 Task: Search one way flight ticket for 2 adults, 2 children, 2 infants in seat in first from Newport News: Newport News/williamsburg International Airport (patrick Henry Field) to Laramie: Laramie Regional Airport on 8-3-2023. Choice of flights is Delta. Number of bags: 2 carry on bags. Price is upto 91000. Outbound departure time preference is 8:15.
Action: Mouse moved to (346, 139)
Screenshot: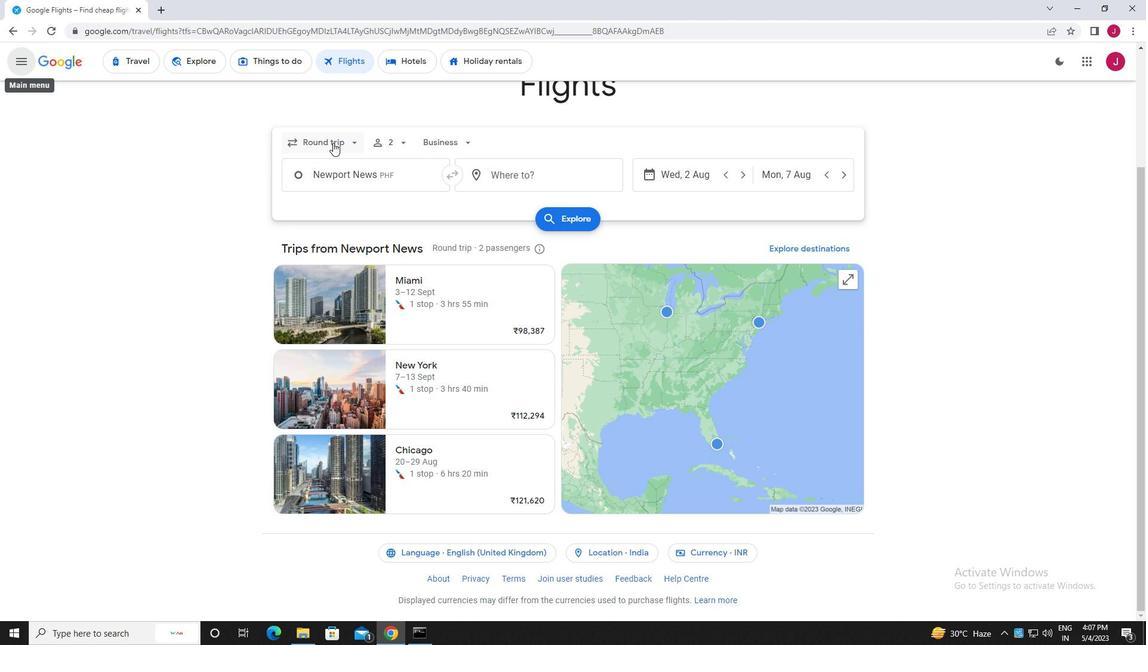 
Action: Mouse pressed left at (346, 139)
Screenshot: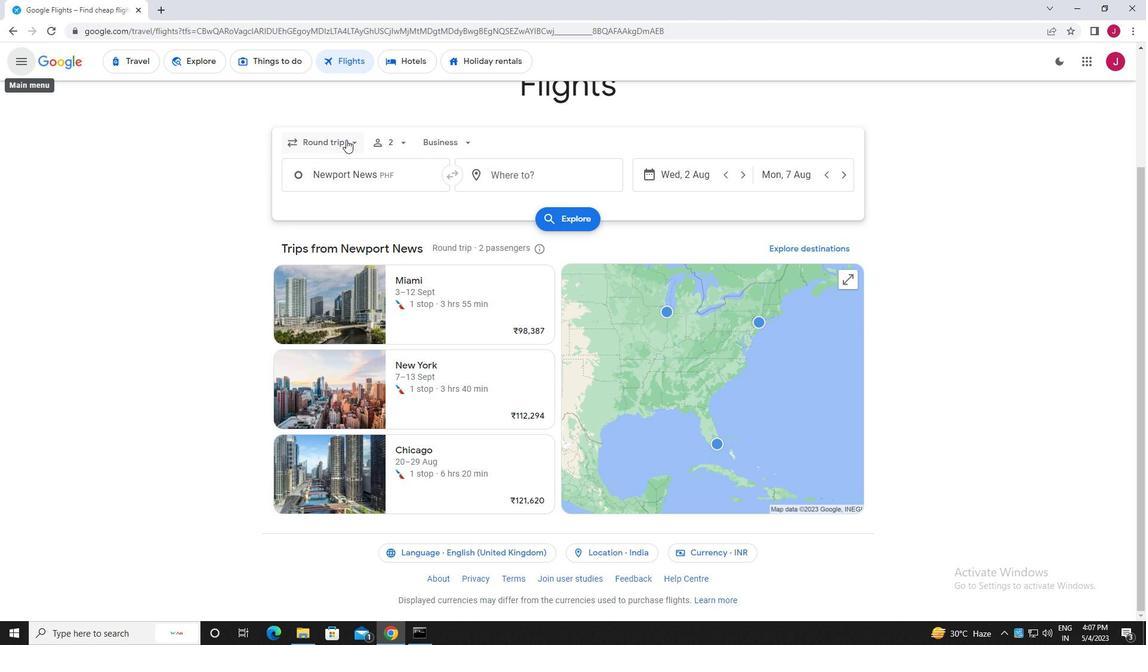 
Action: Mouse moved to (354, 197)
Screenshot: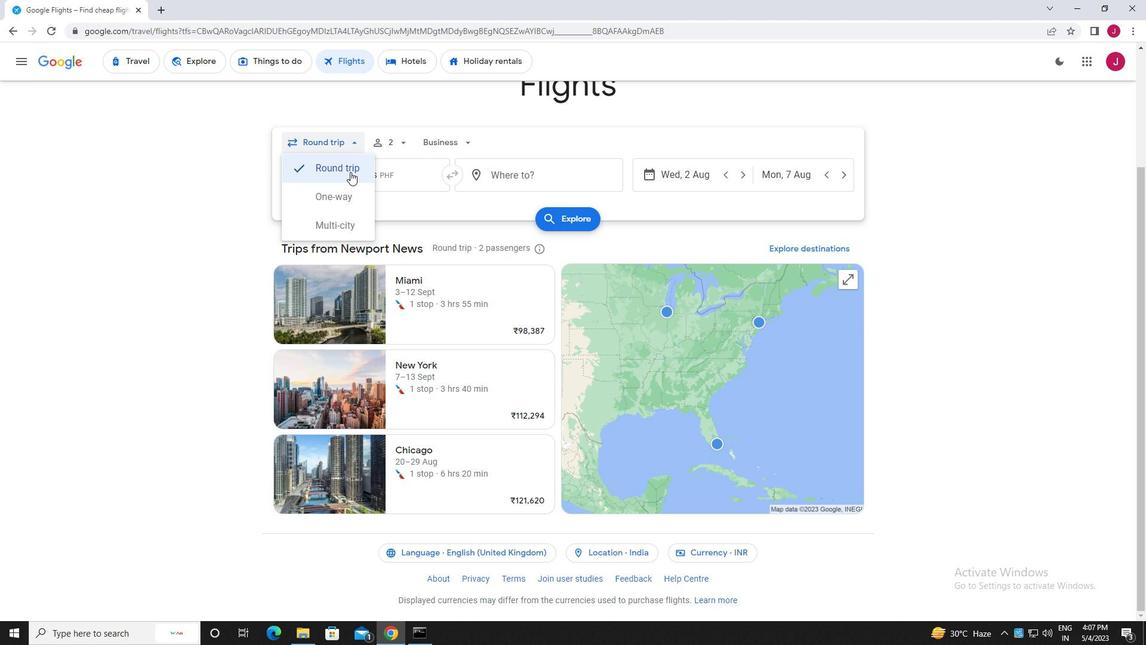 
Action: Mouse pressed left at (354, 197)
Screenshot: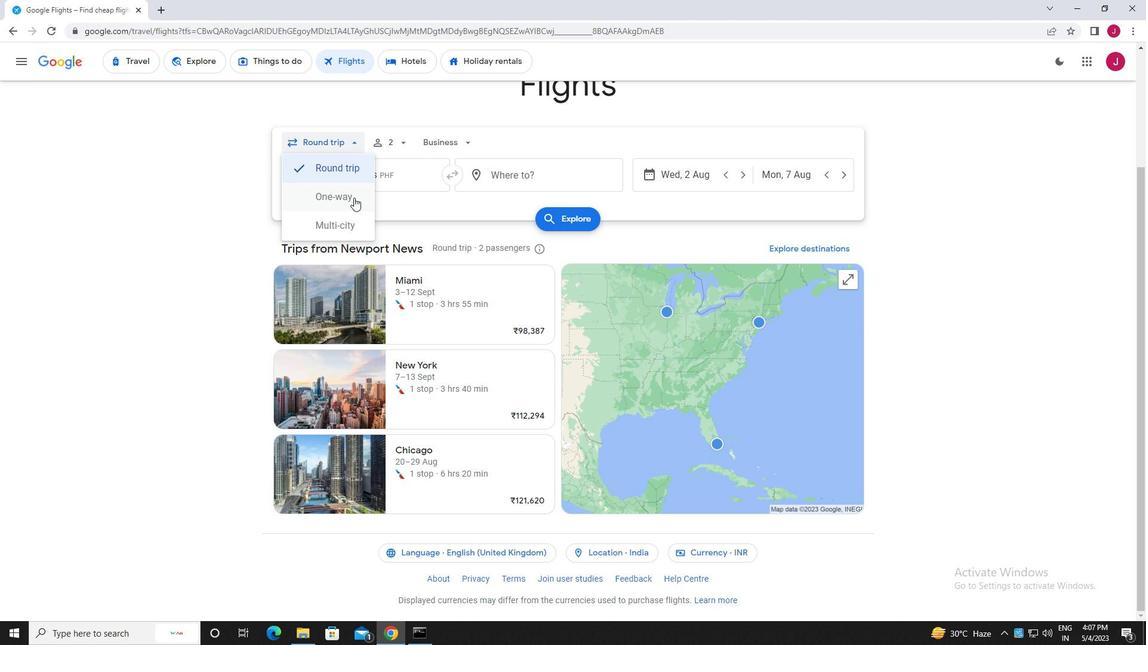 
Action: Mouse moved to (397, 144)
Screenshot: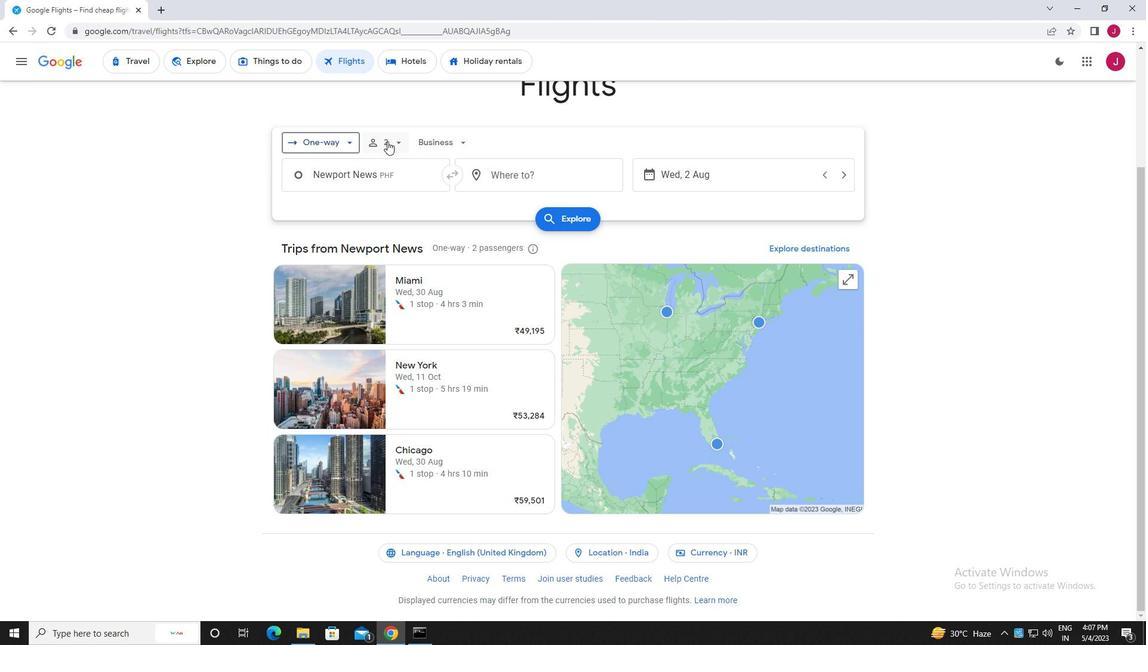 
Action: Mouse pressed left at (397, 144)
Screenshot: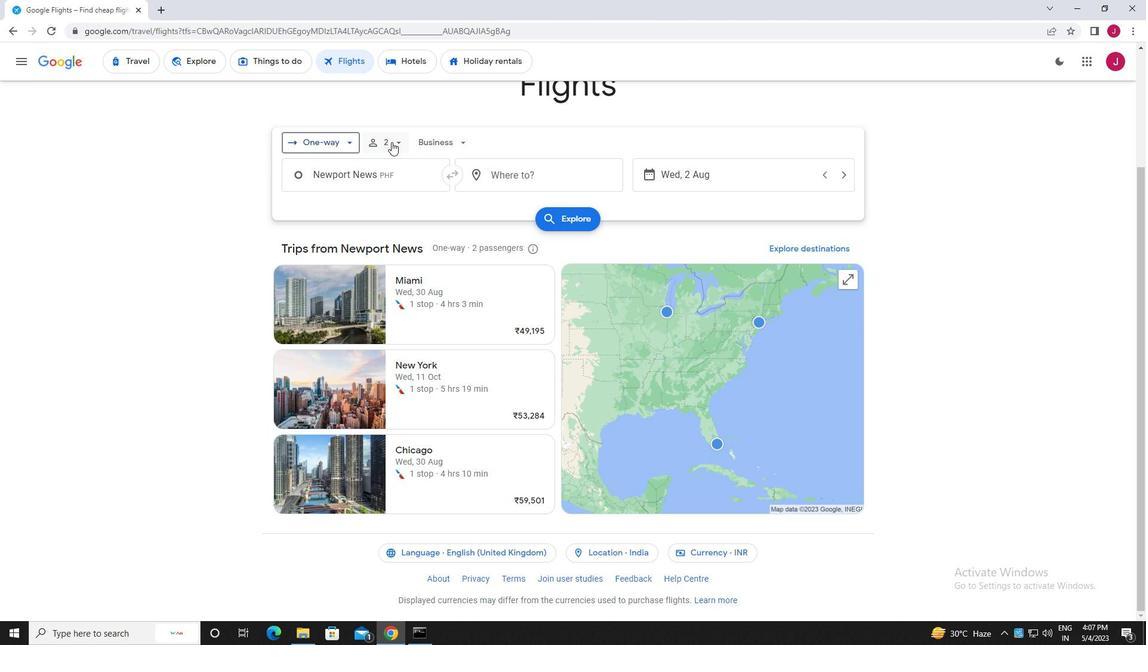 
Action: Mouse moved to (483, 172)
Screenshot: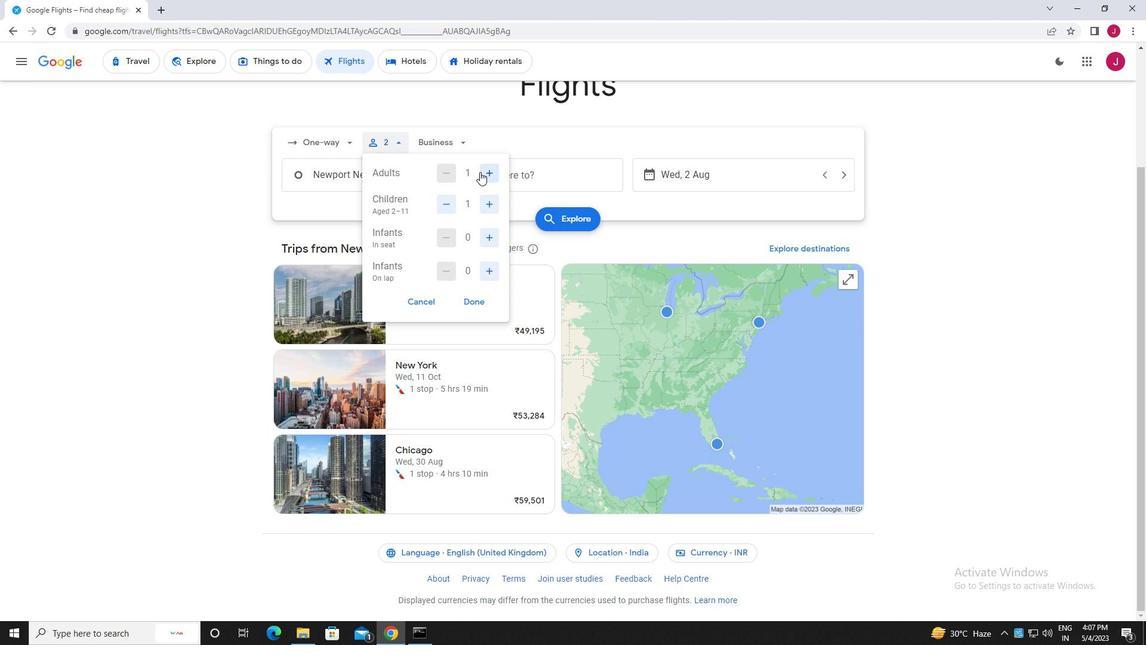
Action: Mouse pressed left at (483, 172)
Screenshot: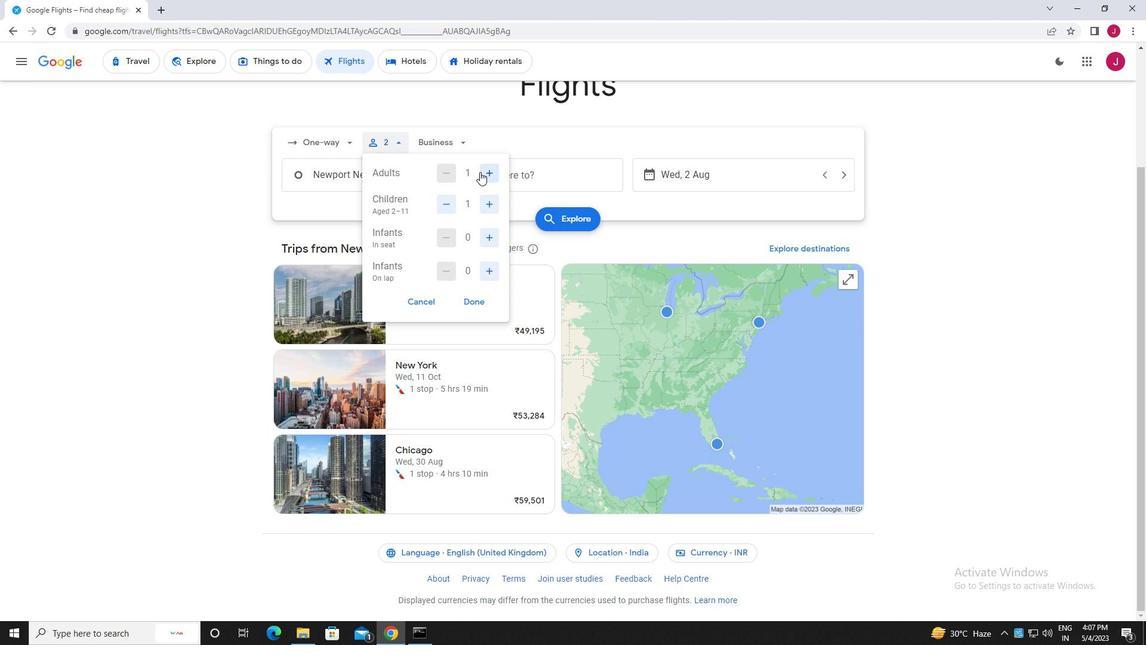 
Action: Mouse moved to (490, 201)
Screenshot: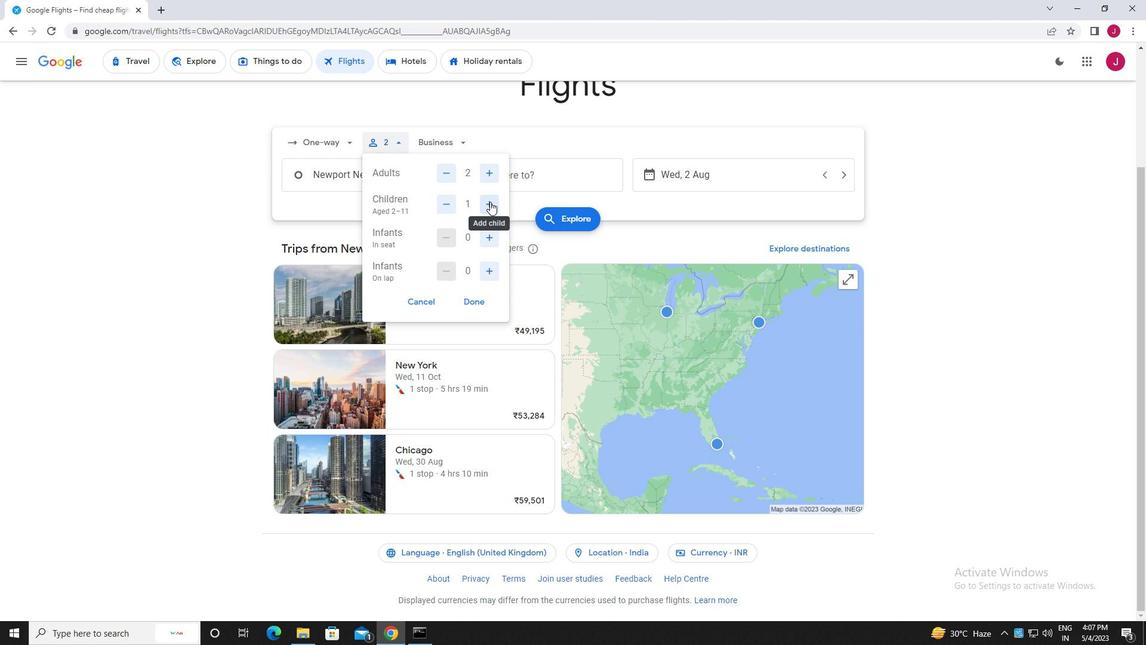 
Action: Mouse pressed left at (490, 201)
Screenshot: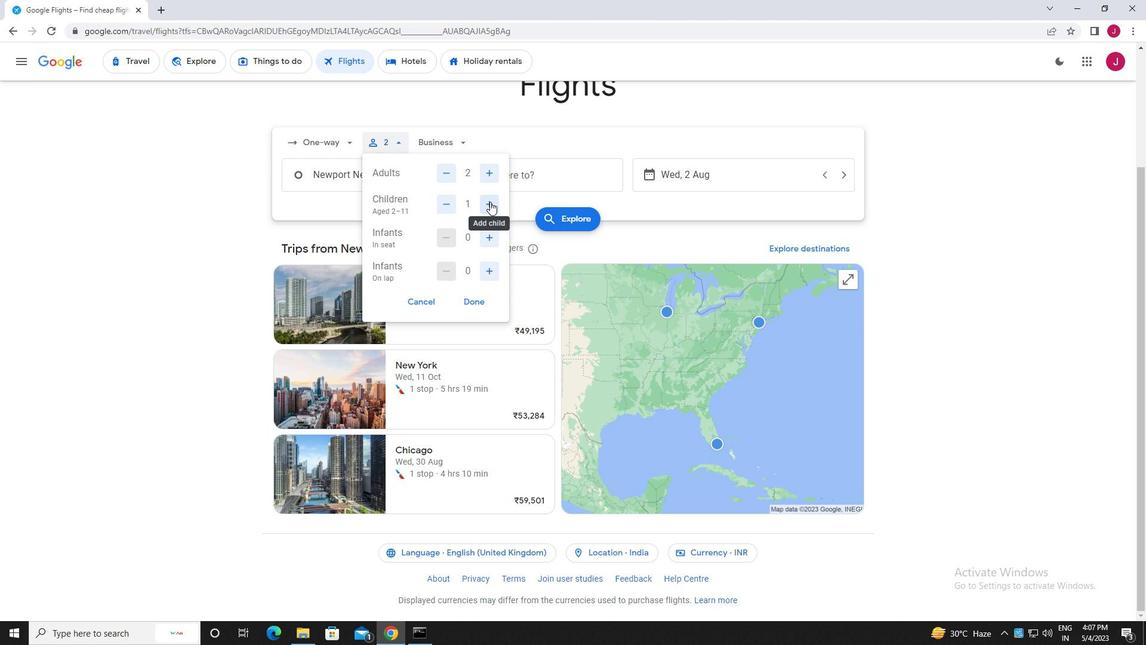 
Action: Mouse moved to (490, 237)
Screenshot: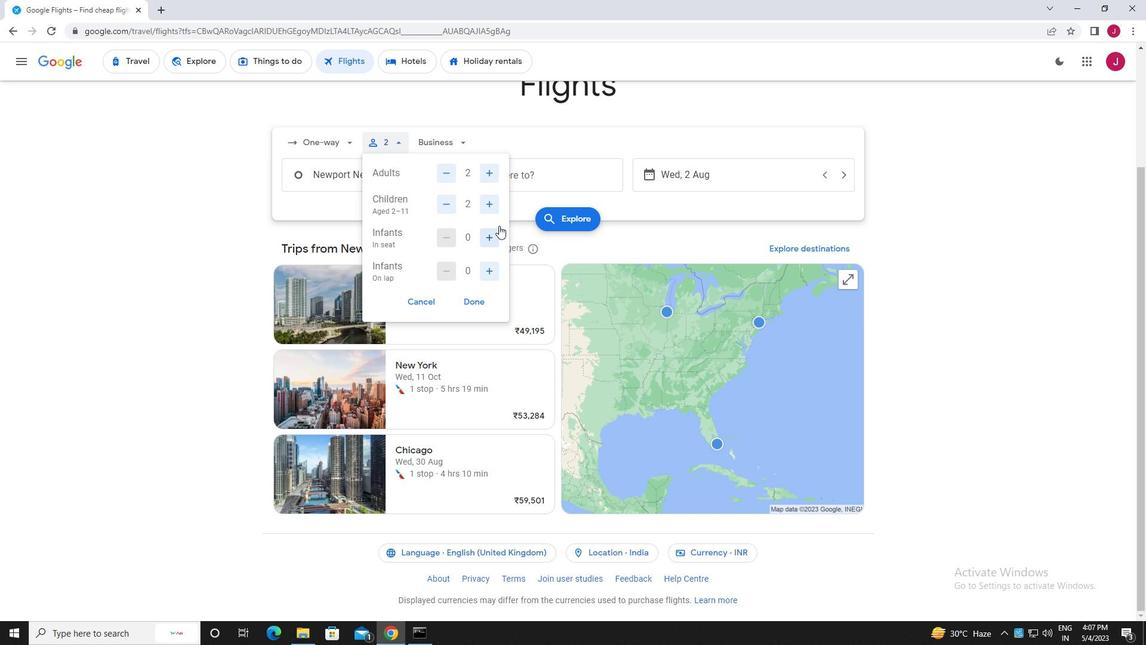 
Action: Mouse pressed left at (490, 237)
Screenshot: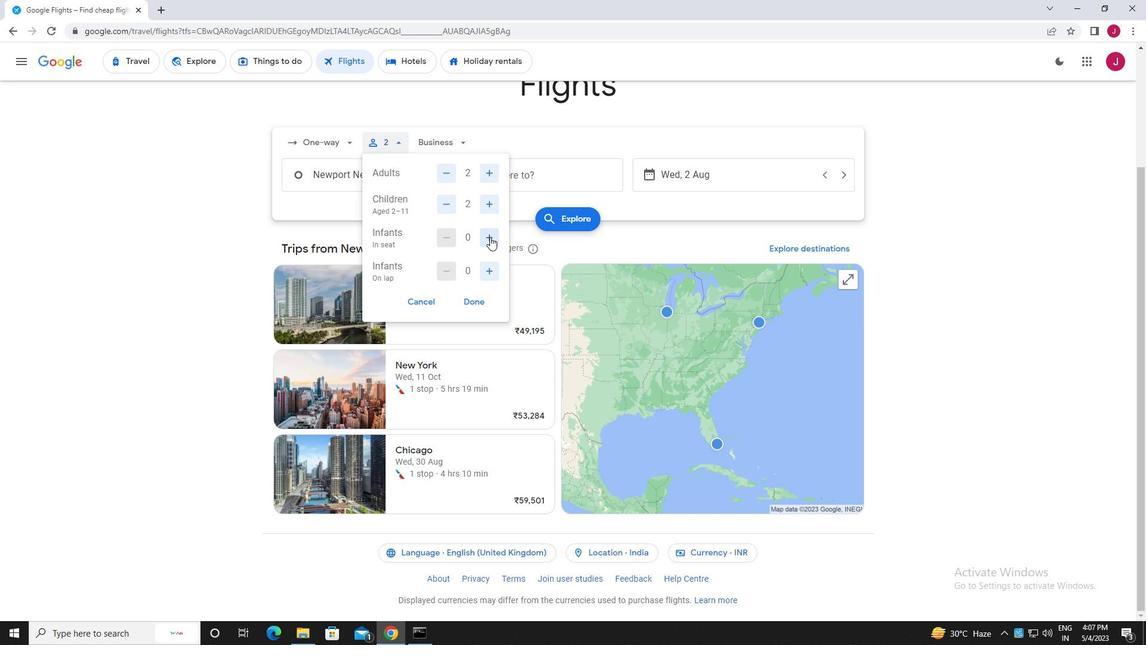
Action: Mouse pressed left at (490, 237)
Screenshot: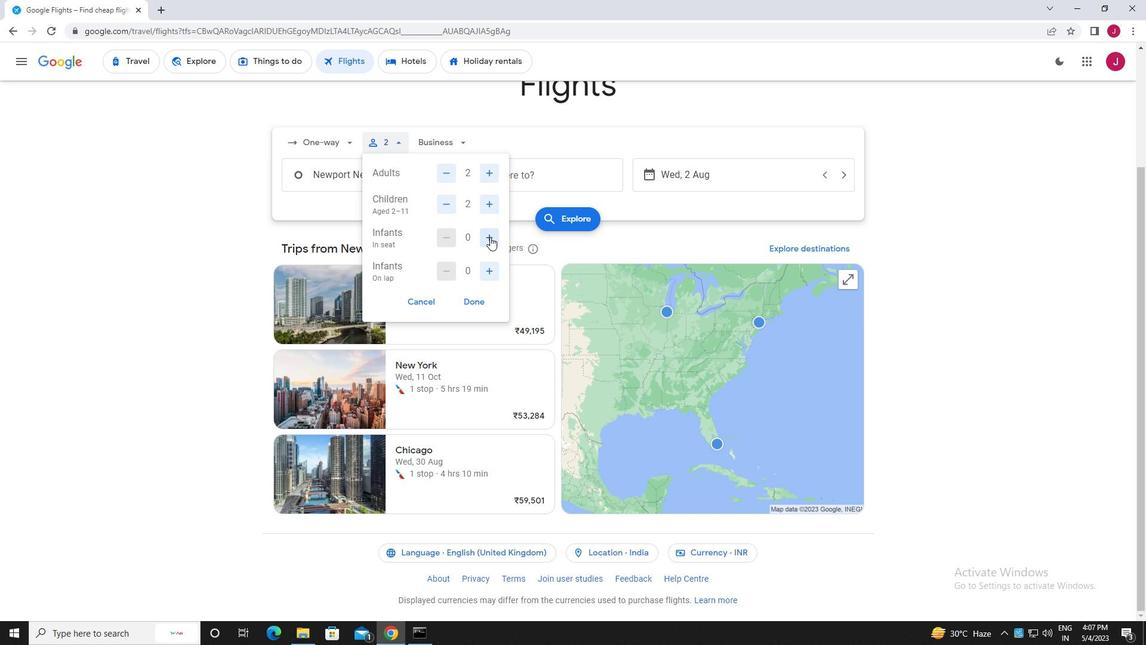 
Action: Mouse moved to (477, 299)
Screenshot: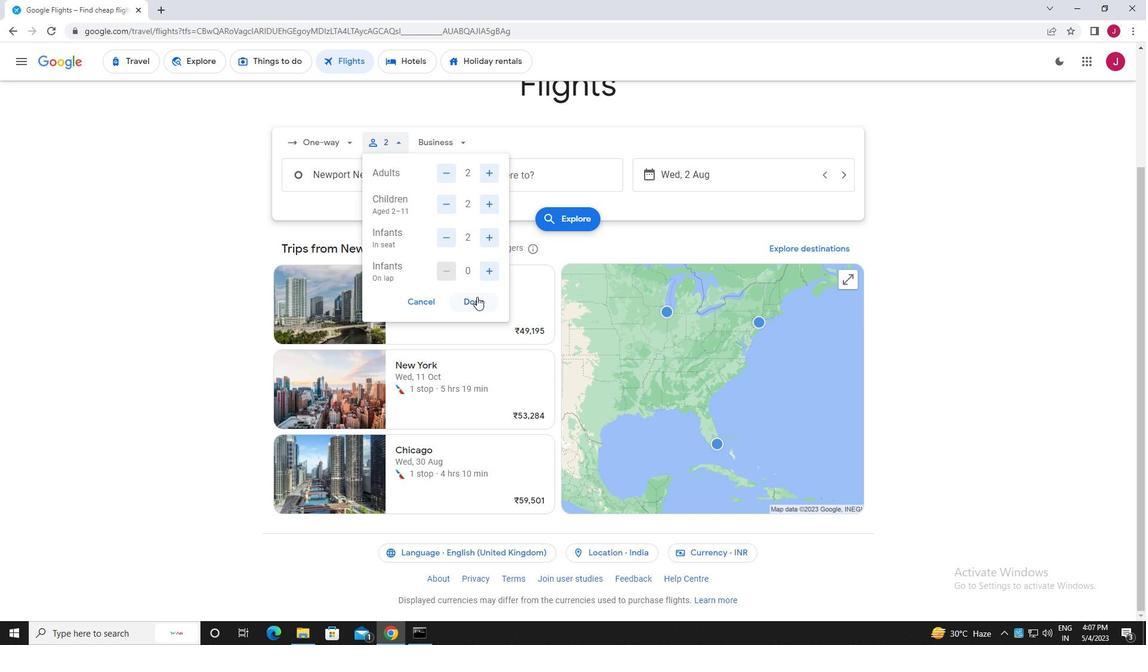 
Action: Mouse pressed left at (477, 299)
Screenshot: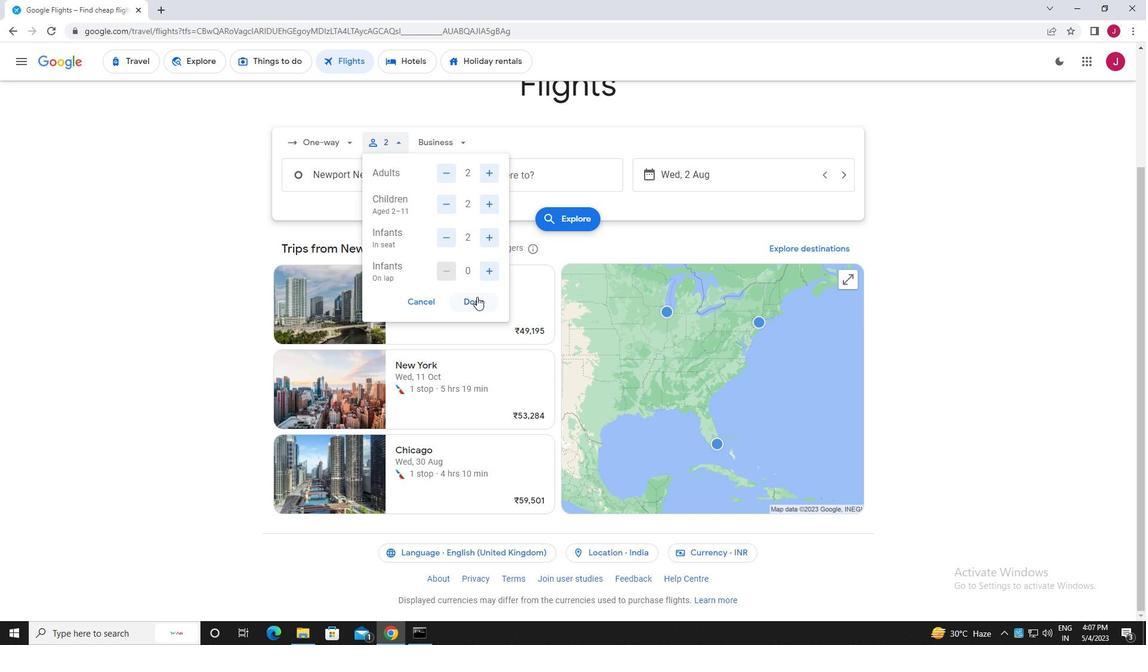 
Action: Mouse moved to (455, 140)
Screenshot: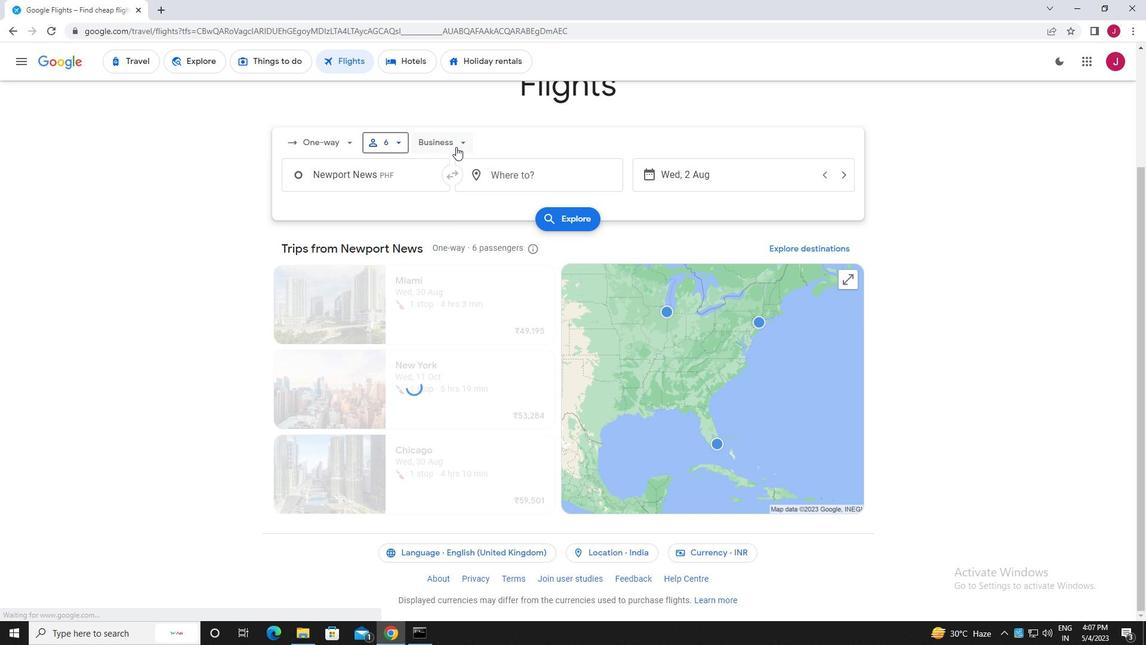 
Action: Mouse pressed left at (455, 140)
Screenshot: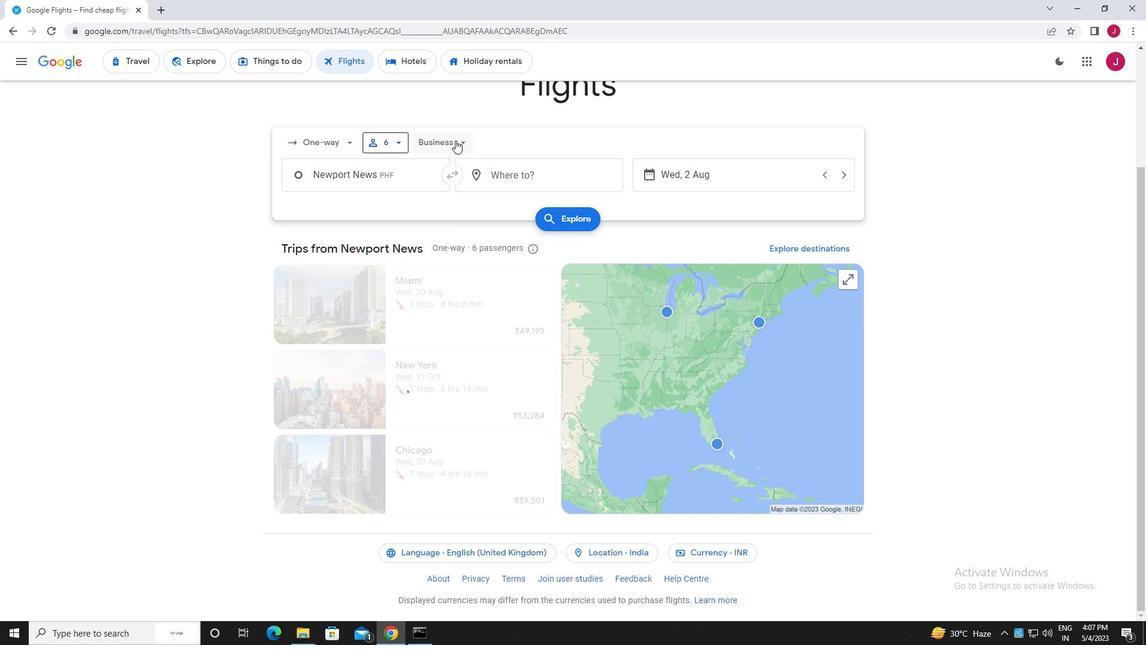 
Action: Mouse moved to (461, 250)
Screenshot: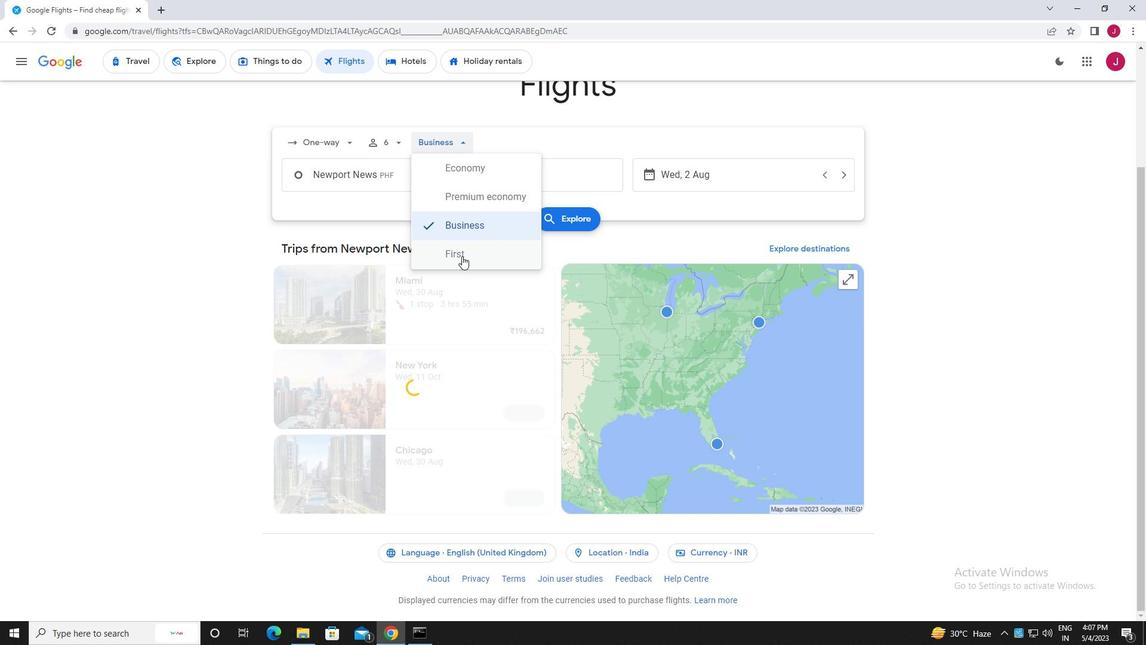 
Action: Mouse pressed left at (461, 250)
Screenshot: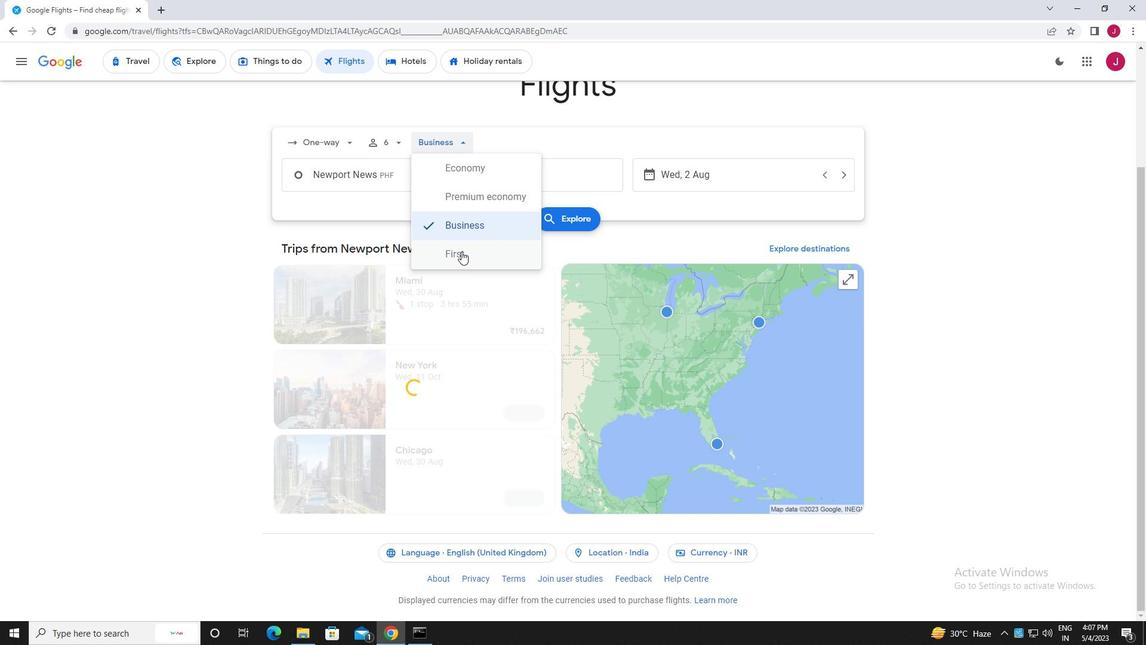 
Action: Mouse moved to (407, 178)
Screenshot: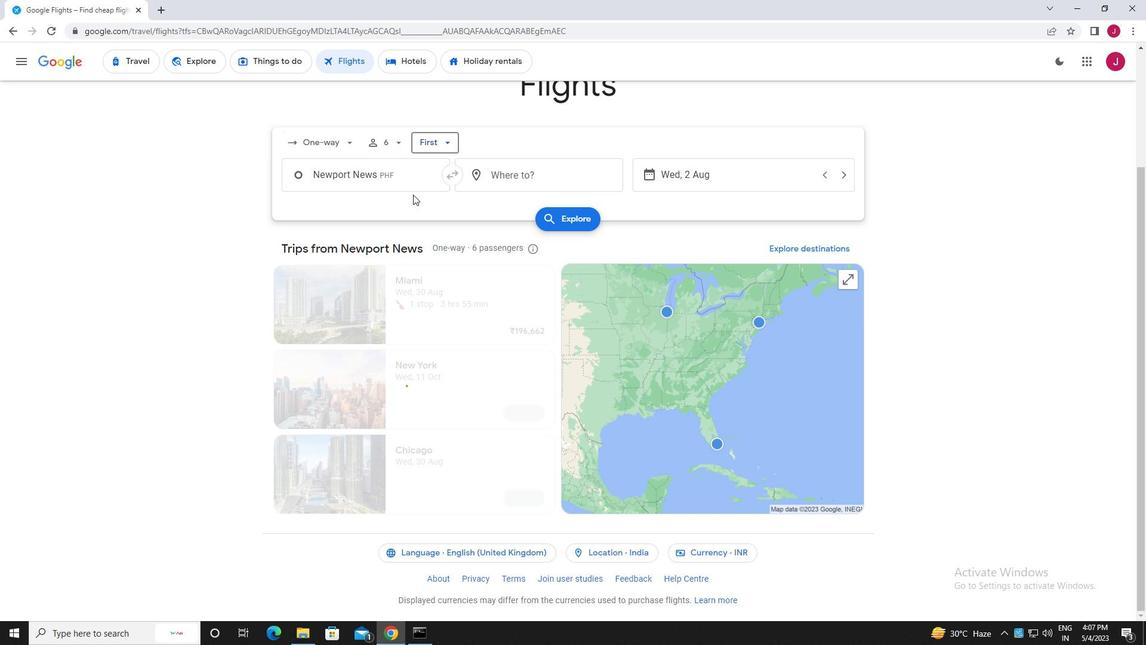 
Action: Mouse pressed left at (407, 178)
Screenshot: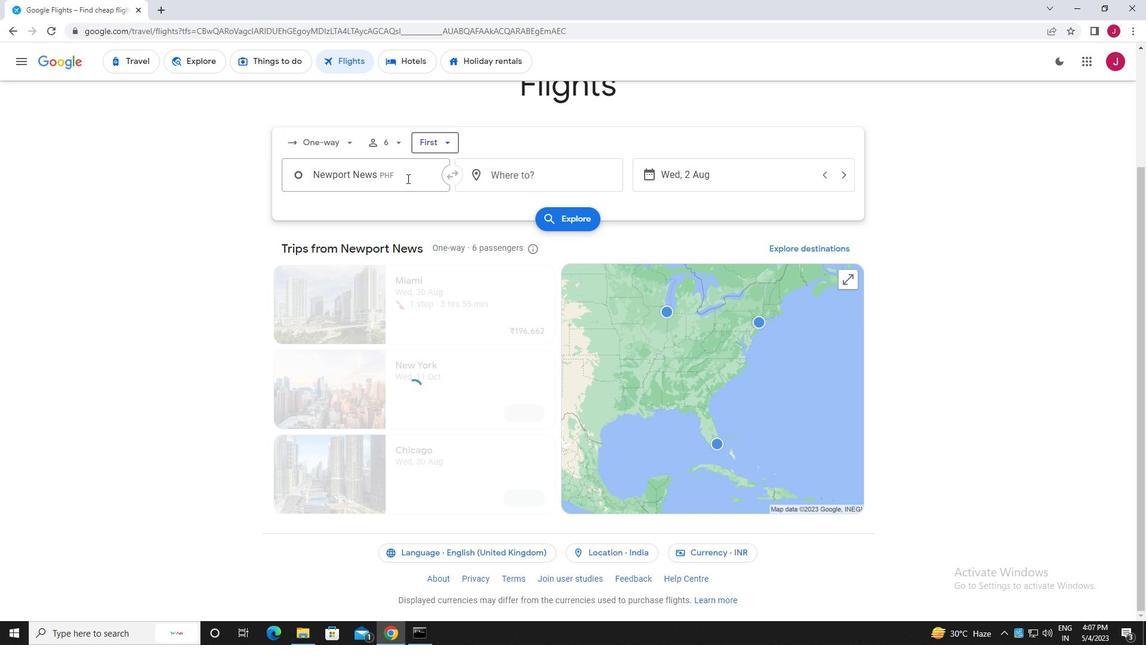 
Action: Mouse moved to (407, 178)
Screenshot: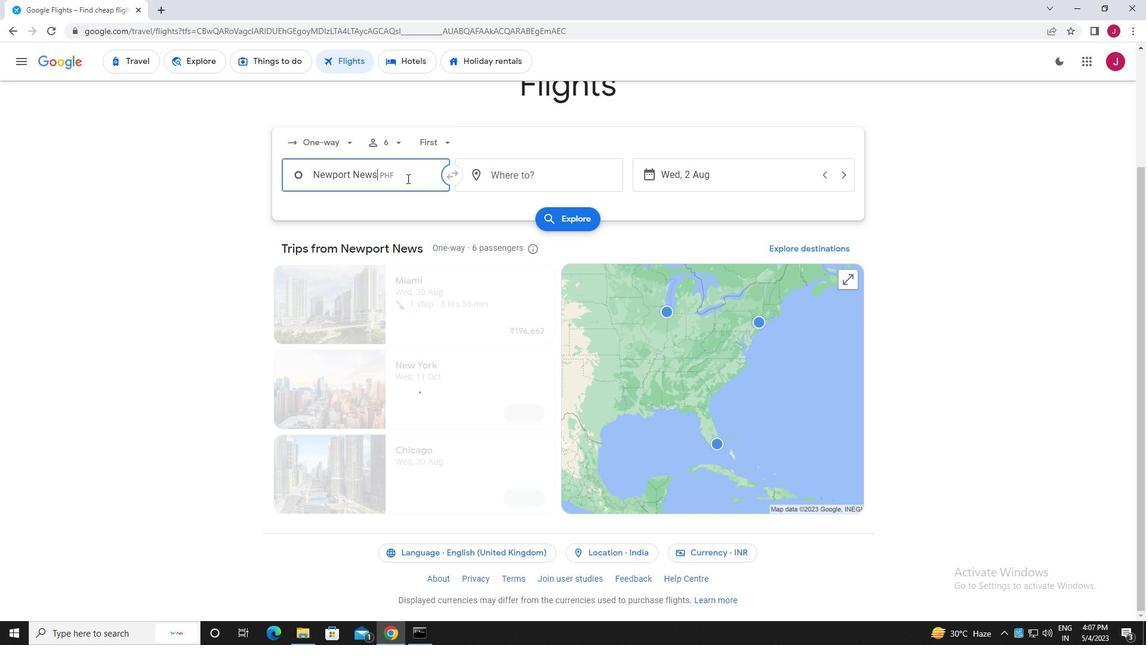 
Action: Key pressed newsport<Key.space>n
Screenshot: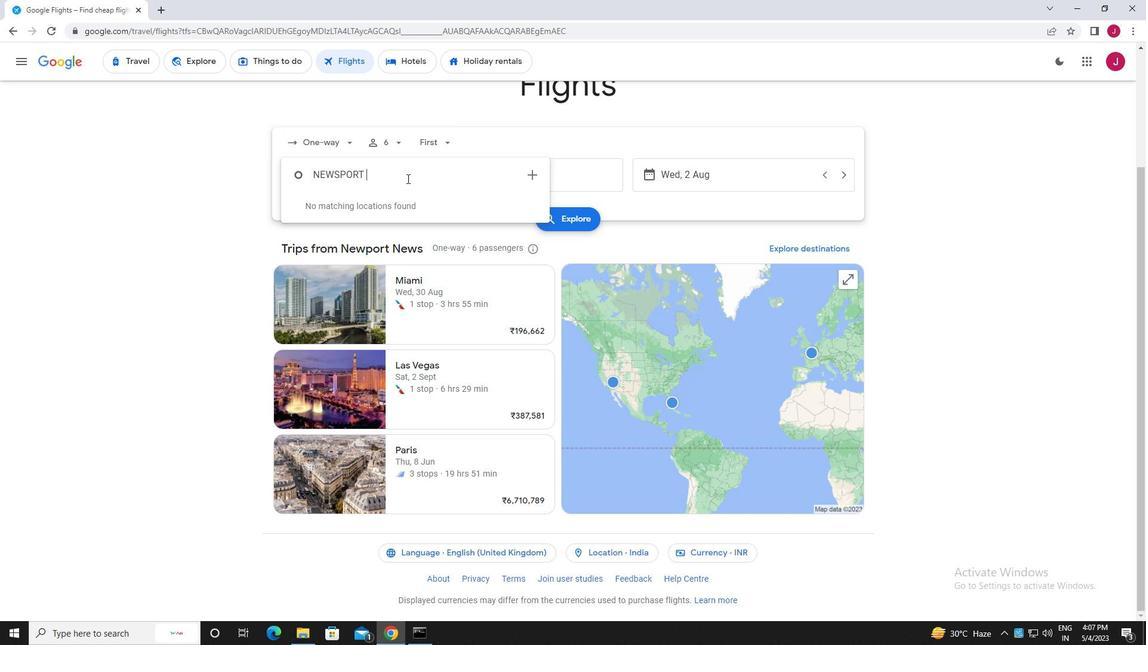 
Action: Mouse moved to (418, 235)
Screenshot: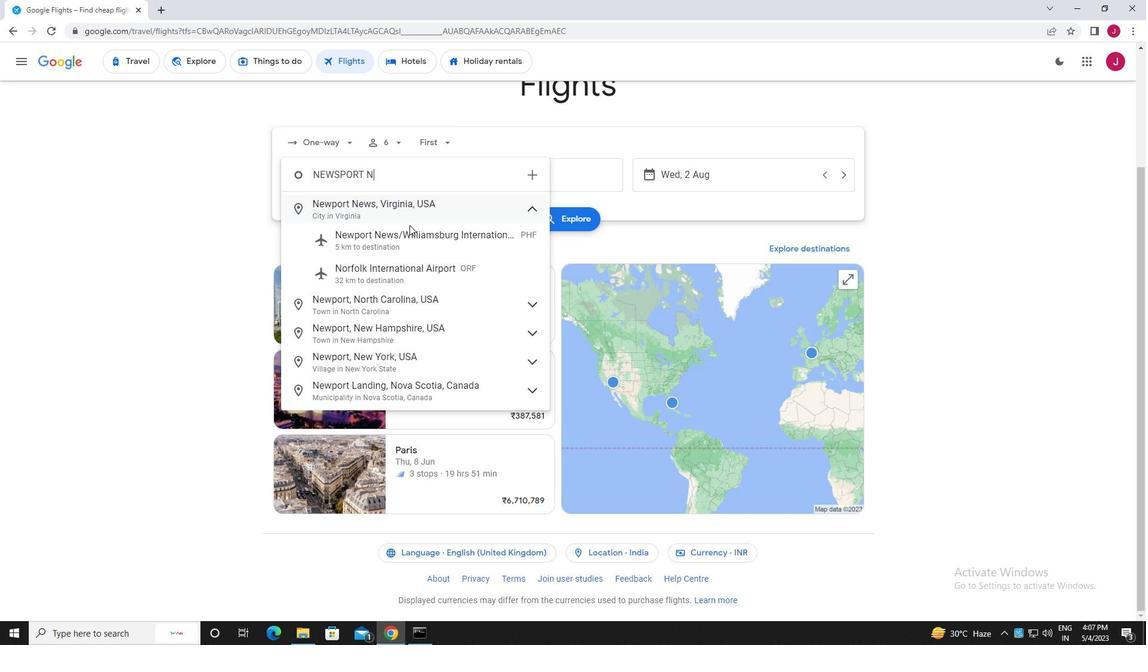 
Action: Mouse pressed left at (418, 235)
Screenshot: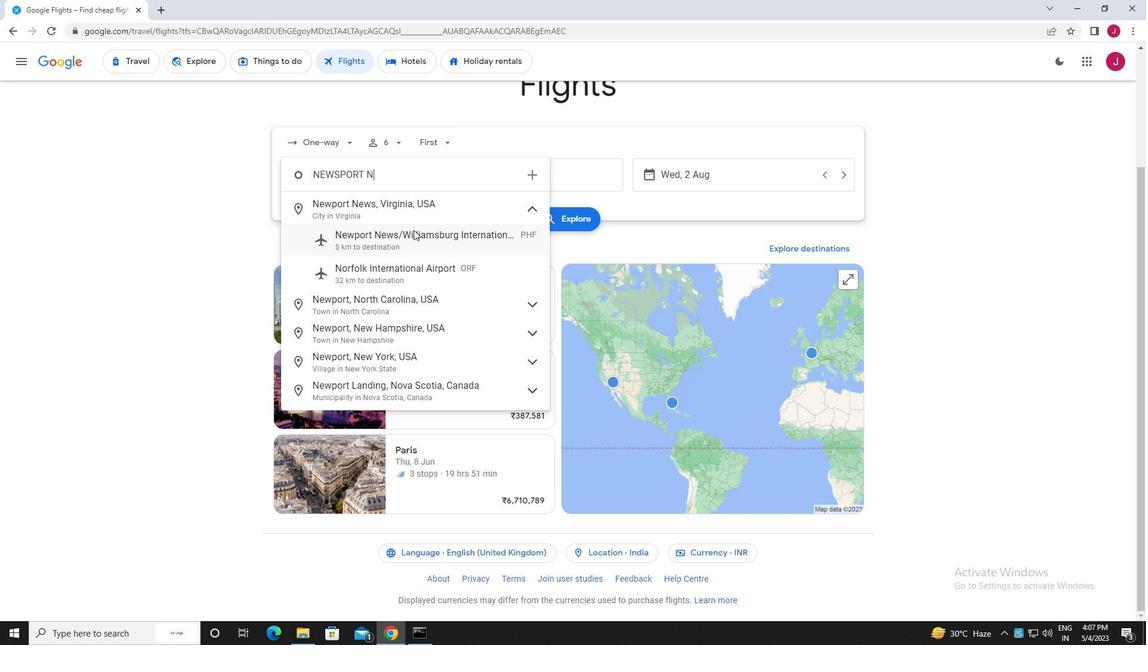 
Action: Mouse moved to (521, 181)
Screenshot: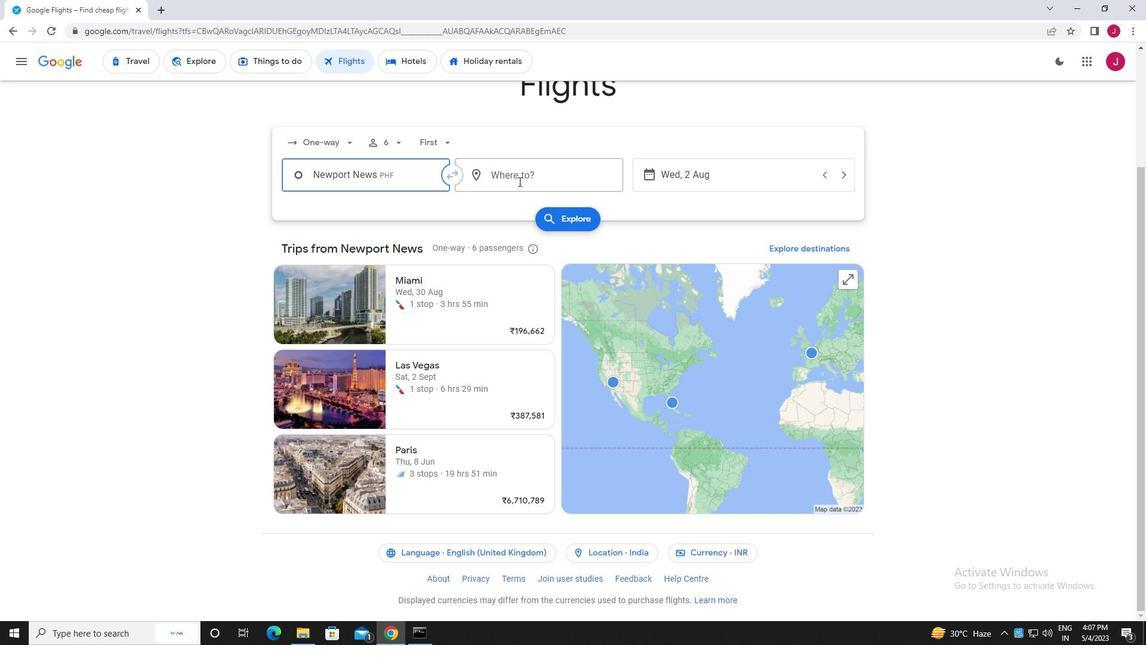 
Action: Mouse pressed left at (521, 181)
Screenshot: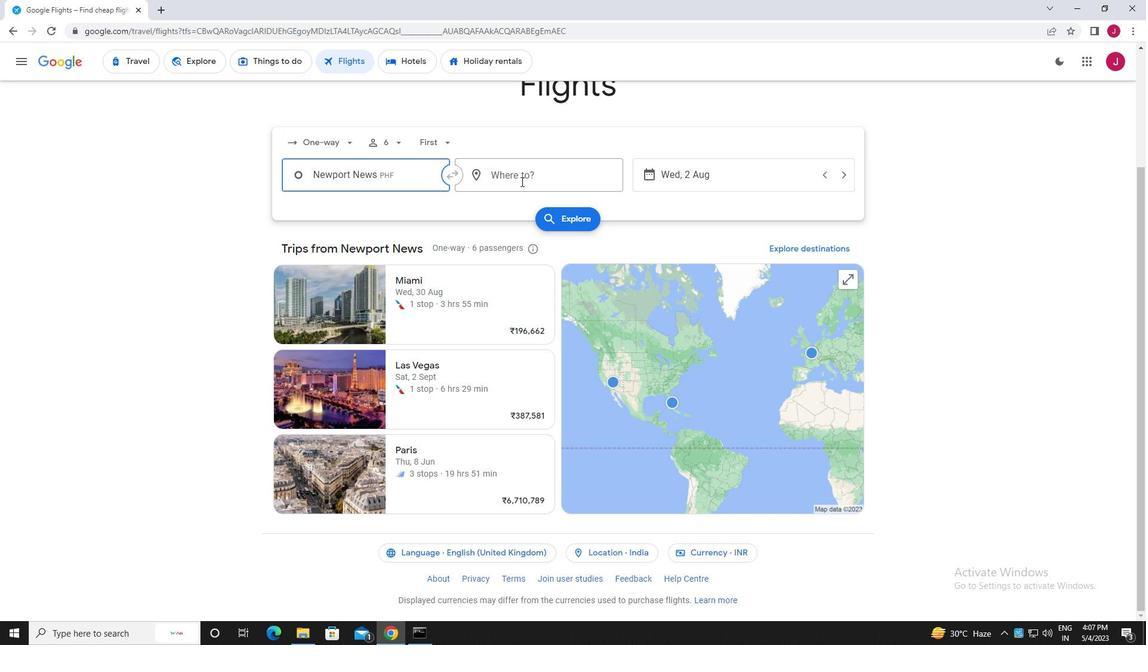 
Action: Mouse moved to (514, 178)
Screenshot: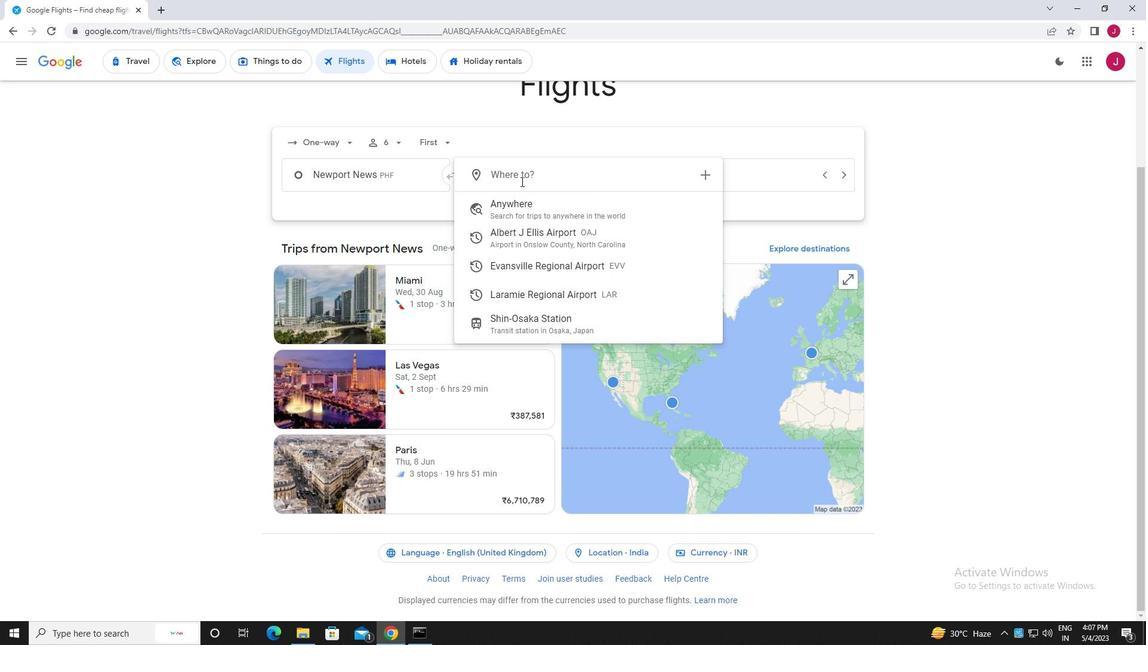 
Action: Key pressed laram
Screenshot: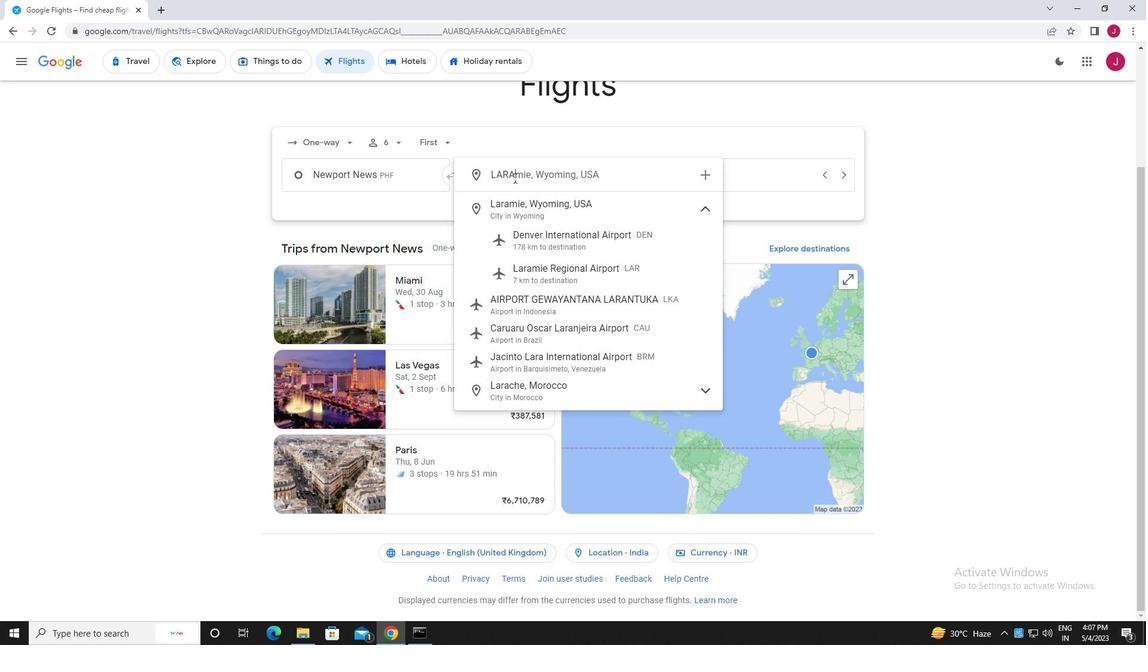 
Action: Mouse moved to (568, 273)
Screenshot: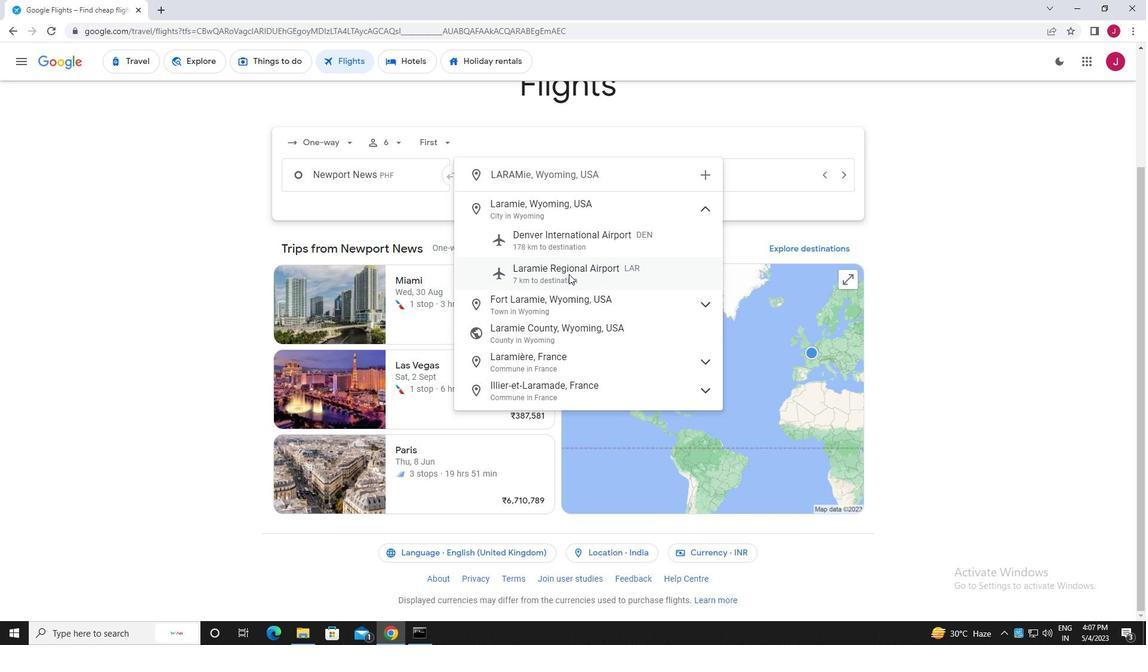 
Action: Mouse pressed left at (568, 273)
Screenshot: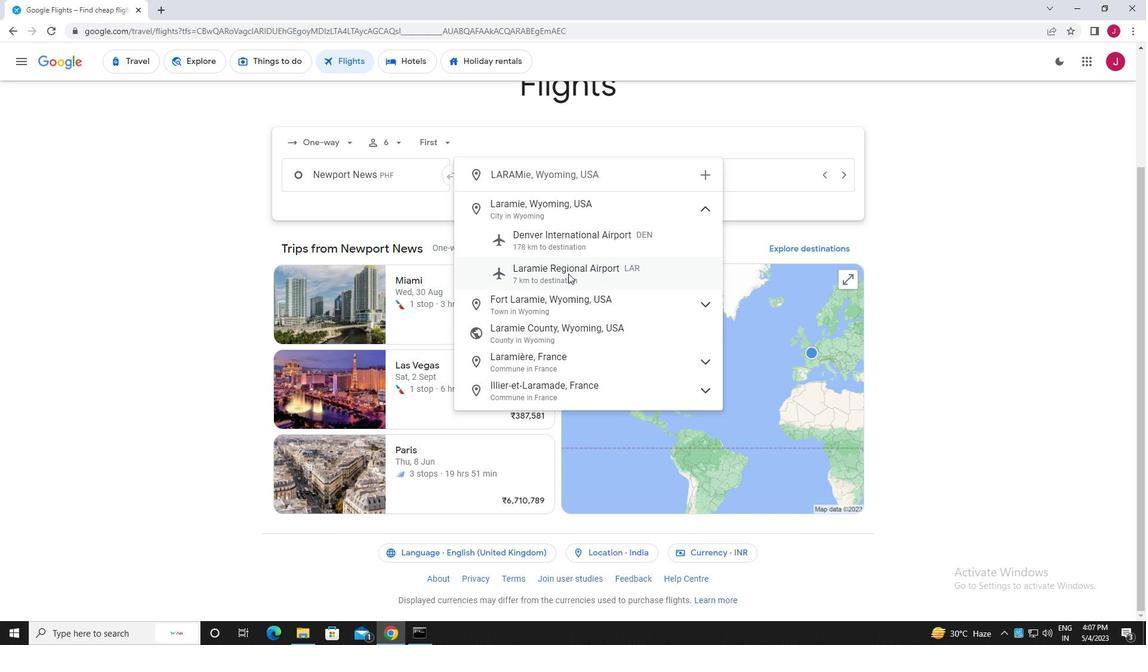 
Action: Mouse moved to (703, 182)
Screenshot: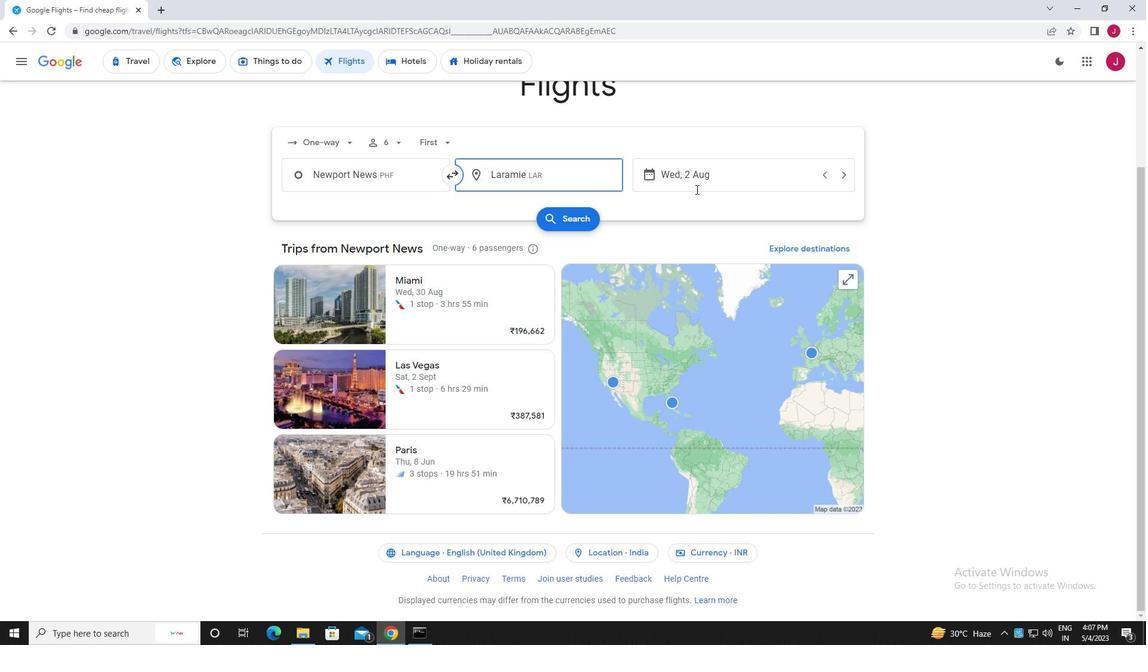 
Action: Mouse pressed left at (703, 182)
Screenshot: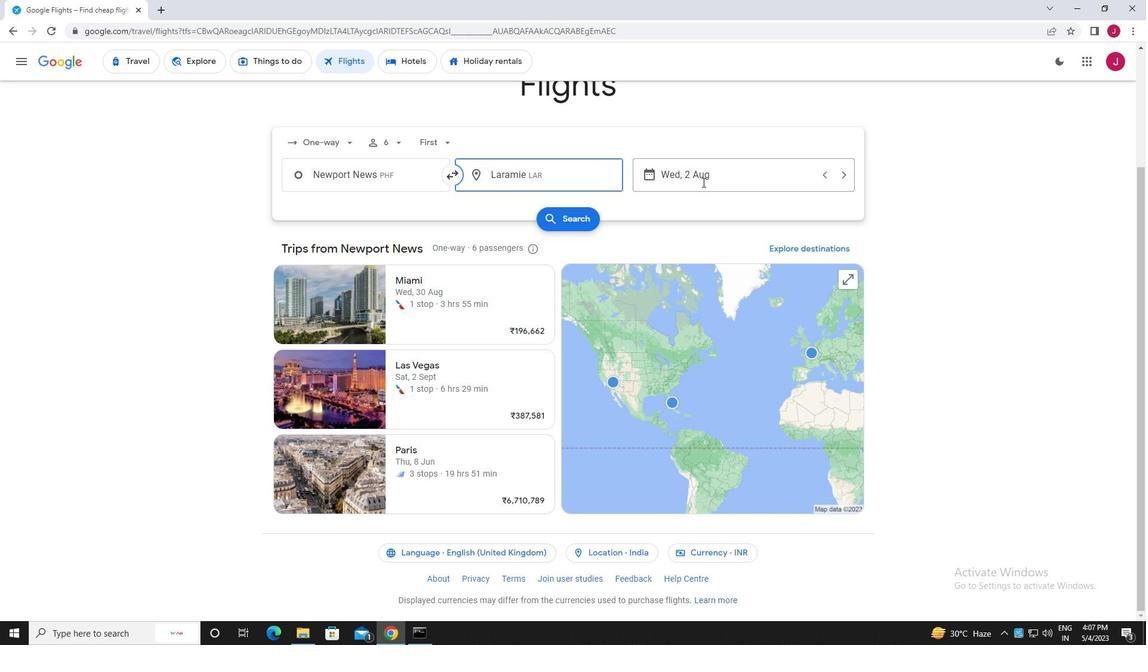 
Action: Mouse moved to (548, 269)
Screenshot: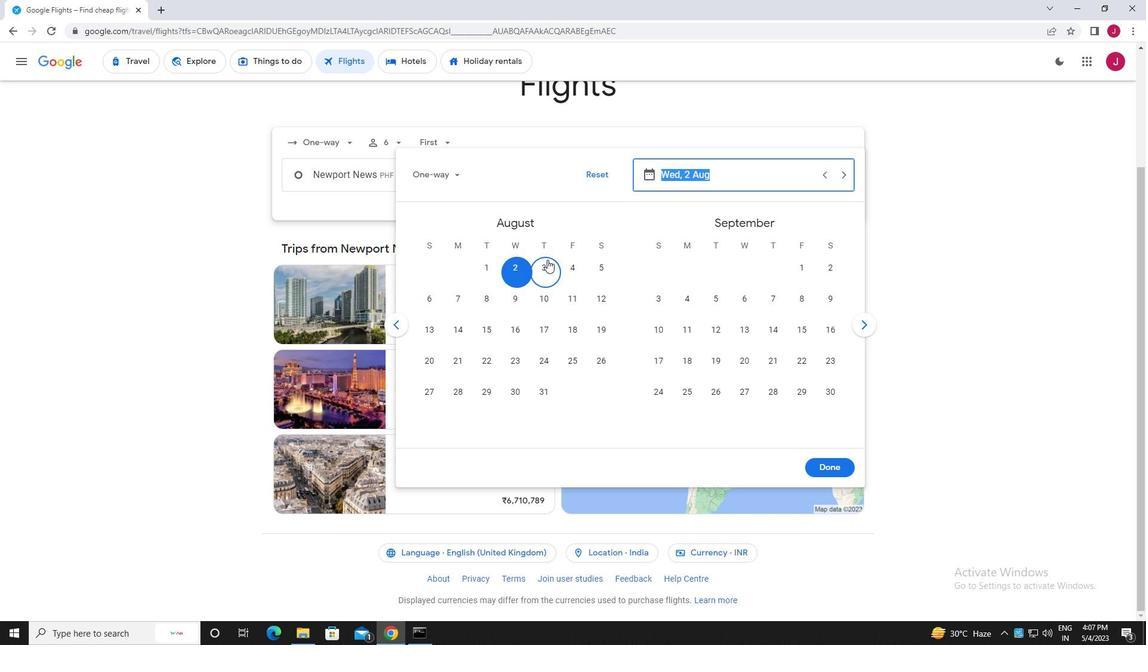 
Action: Mouse pressed left at (548, 269)
Screenshot: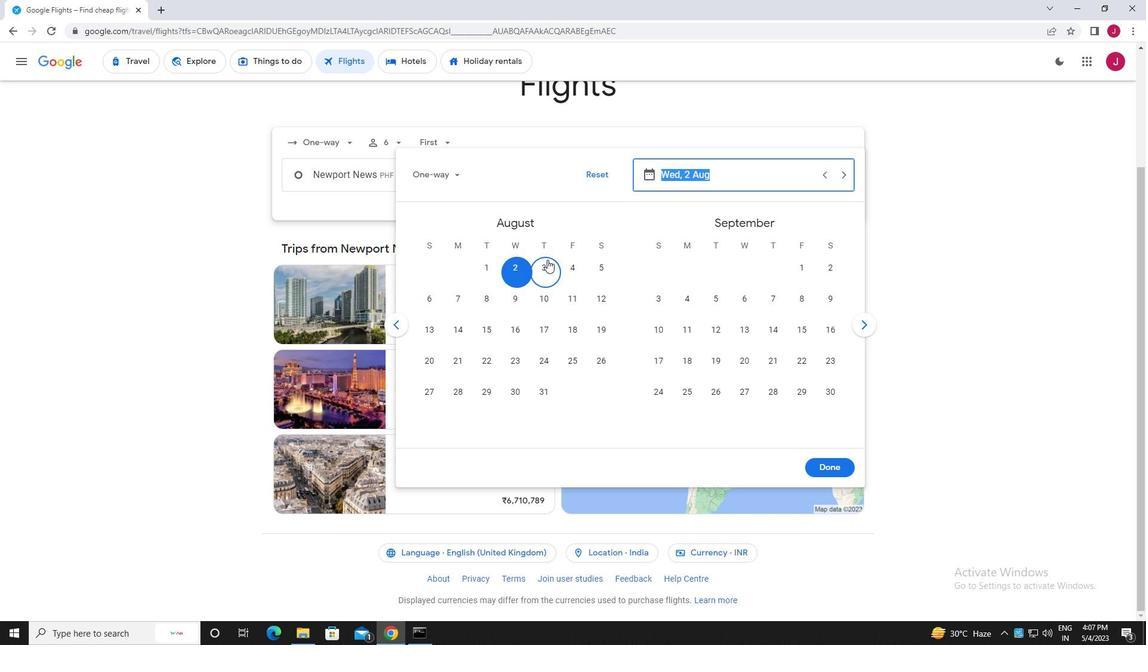 
Action: Mouse moved to (826, 466)
Screenshot: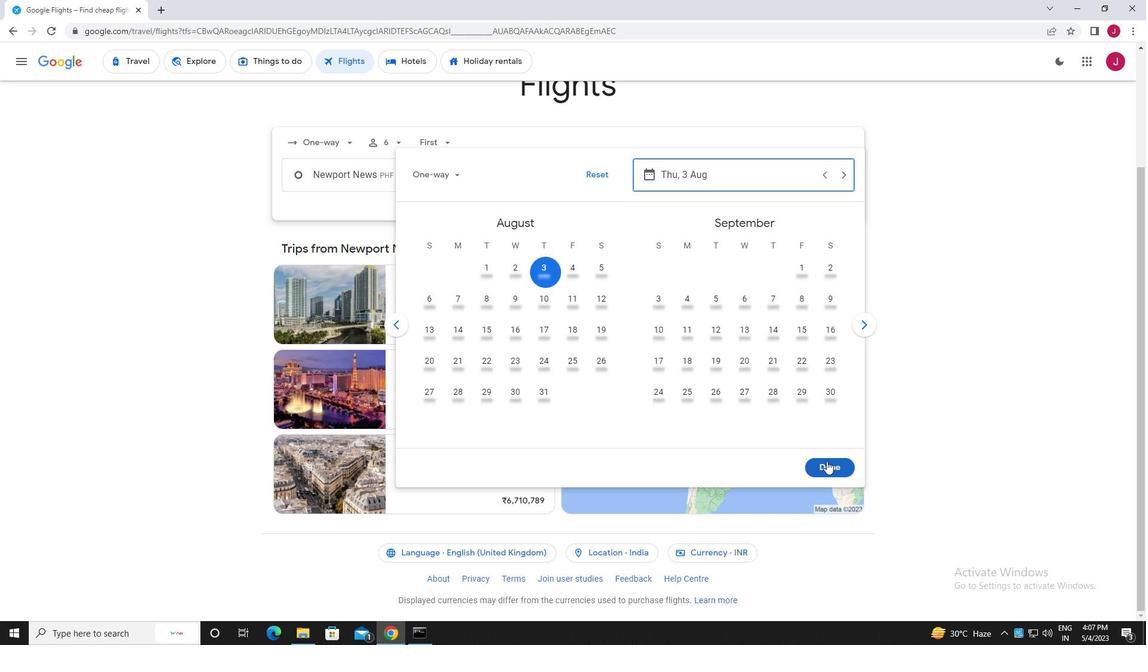 
Action: Mouse pressed left at (826, 466)
Screenshot: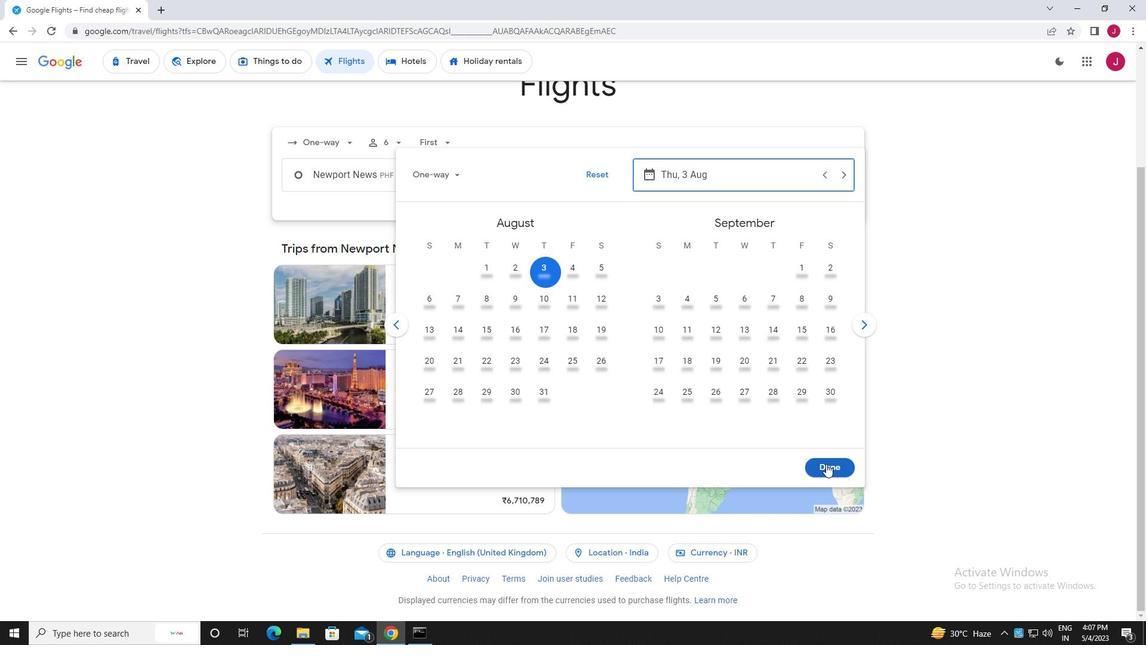 
Action: Mouse moved to (581, 221)
Screenshot: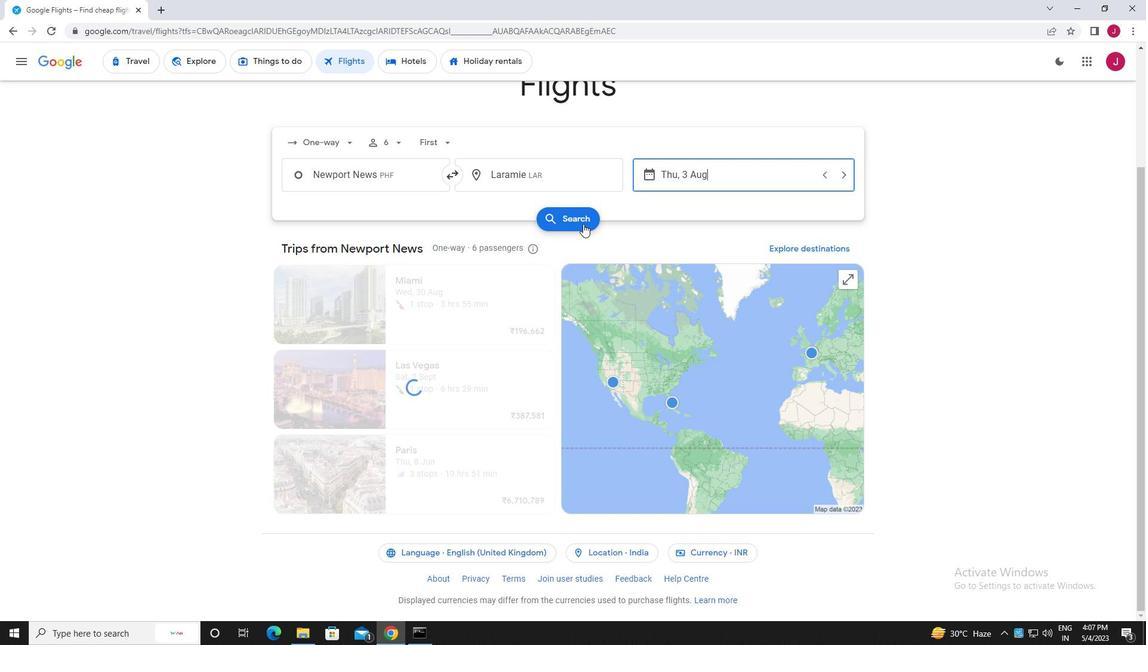 
Action: Mouse pressed left at (581, 221)
Screenshot: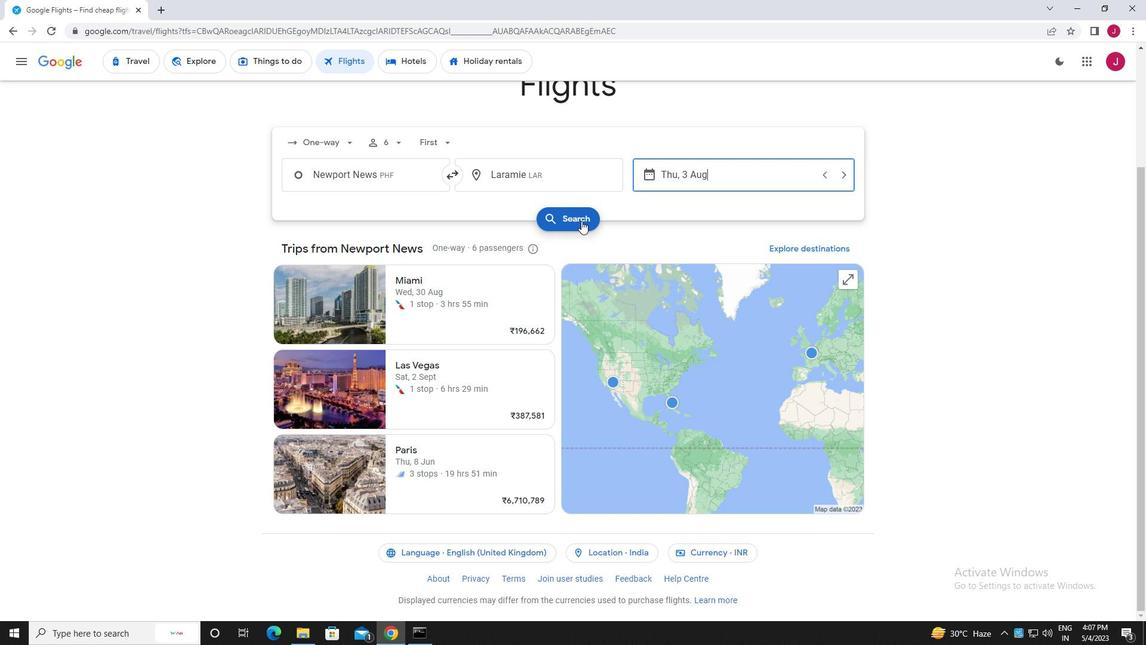 
Action: Mouse moved to (304, 170)
Screenshot: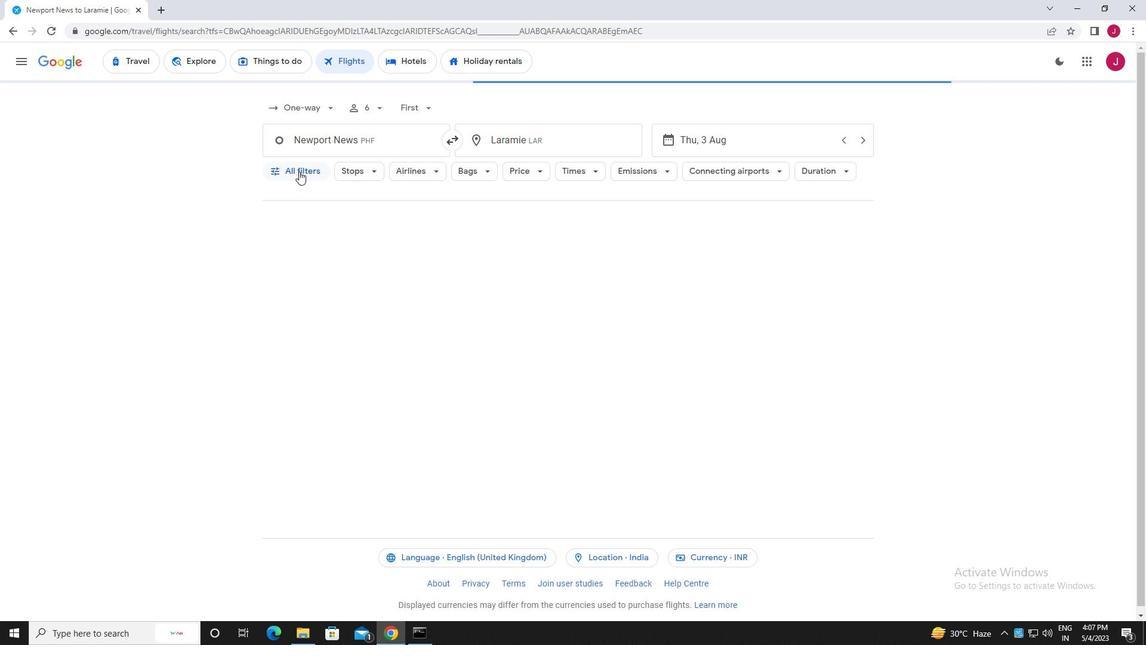 
Action: Mouse pressed left at (304, 170)
Screenshot: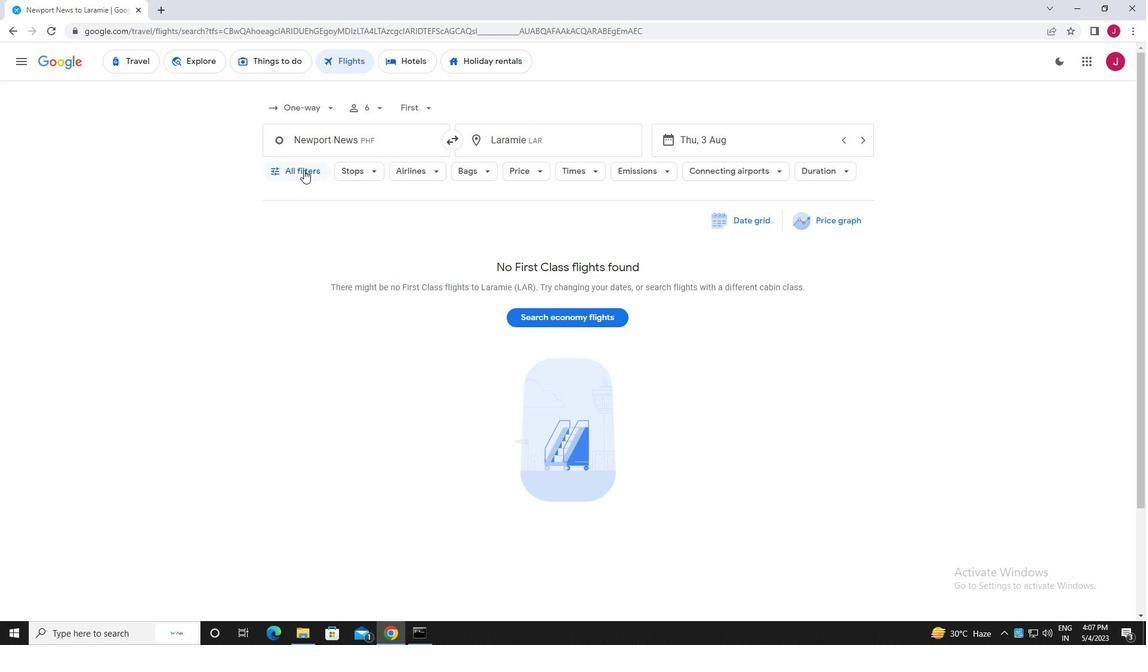 
Action: Mouse moved to (338, 237)
Screenshot: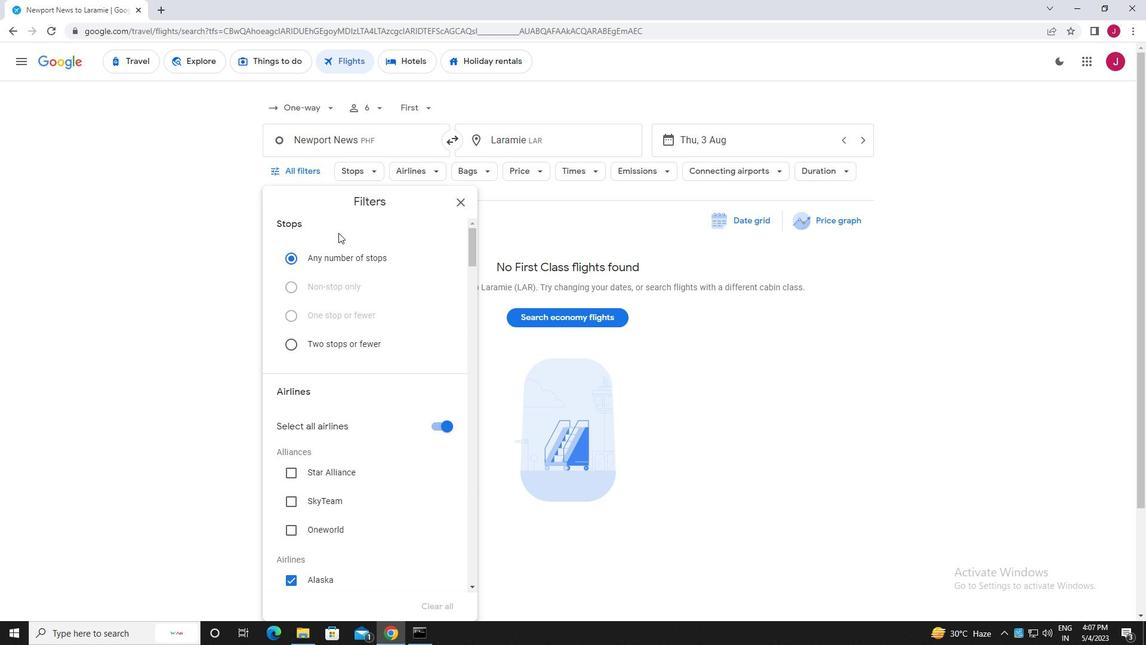 
Action: Mouse scrolled (338, 236) with delta (0, 0)
Screenshot: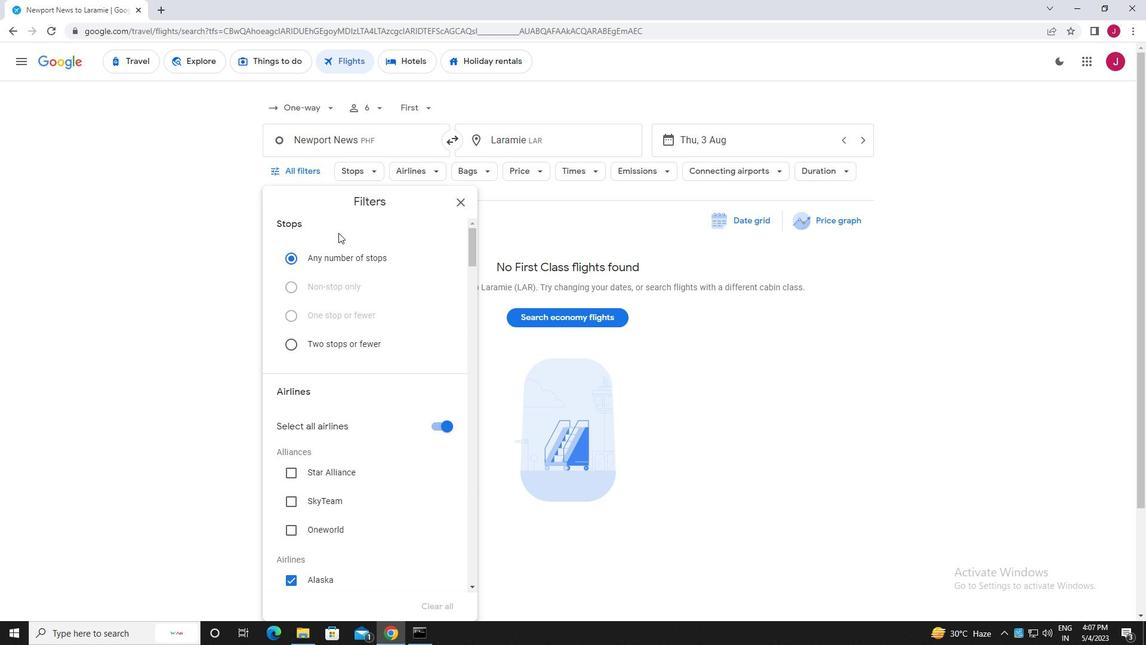 
Action: Mouse moved to (339, 238)
Screenshot: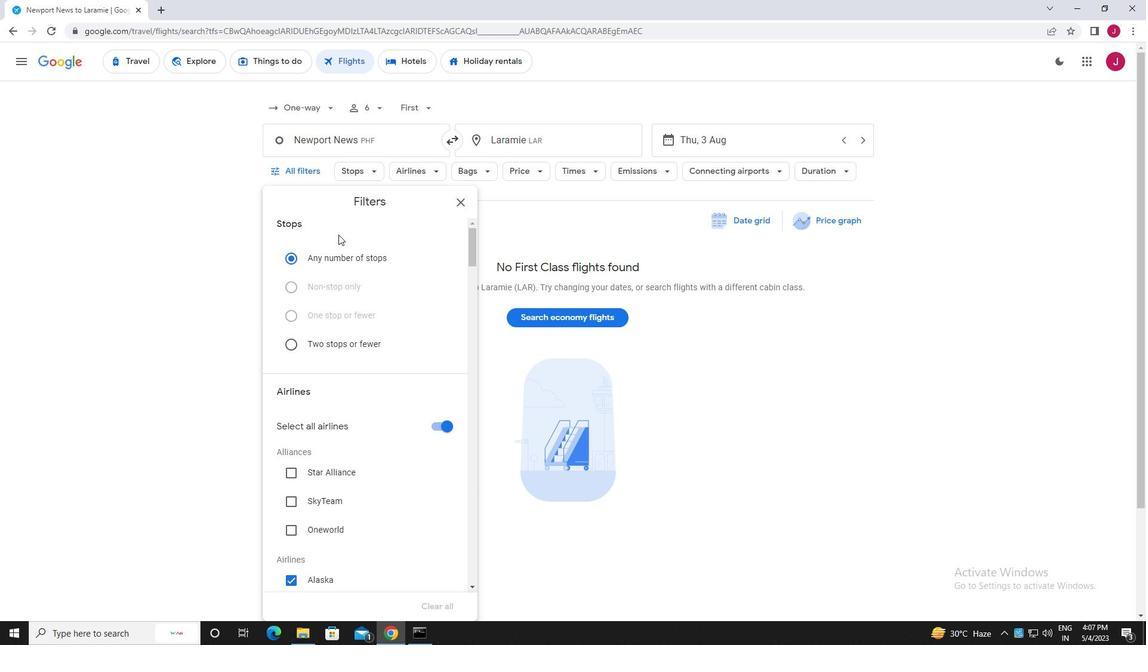 
Action: Mouse scrolled (339, 238) with delta (0, 0)
Screenshot: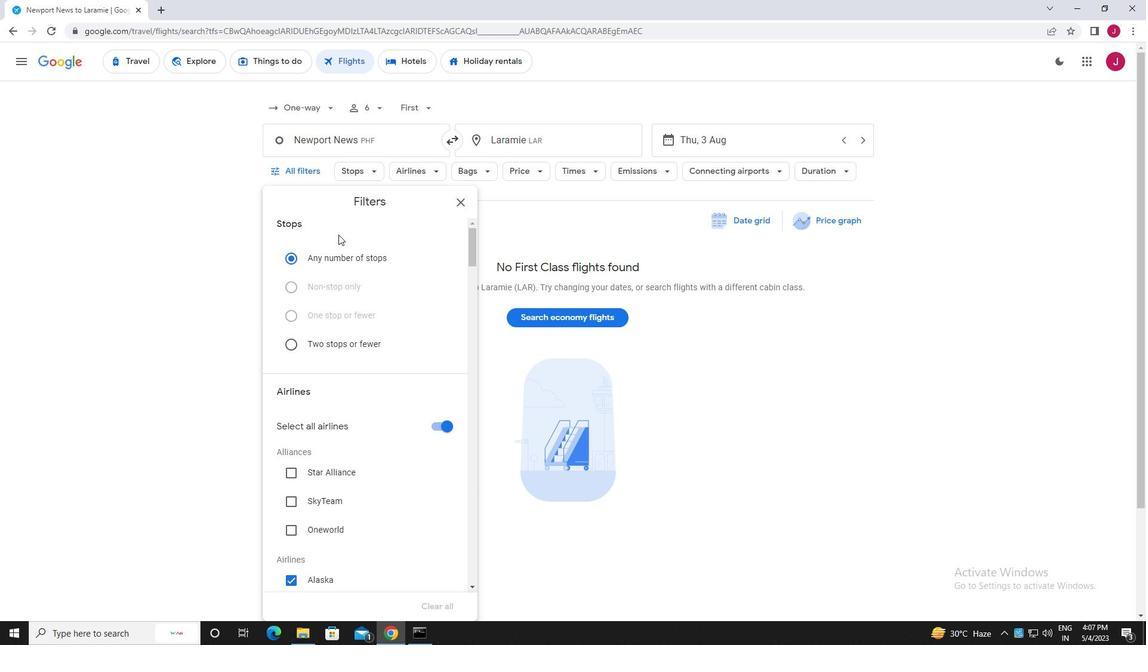 
Action: Mouse moved to (340, 243)
Screenshot: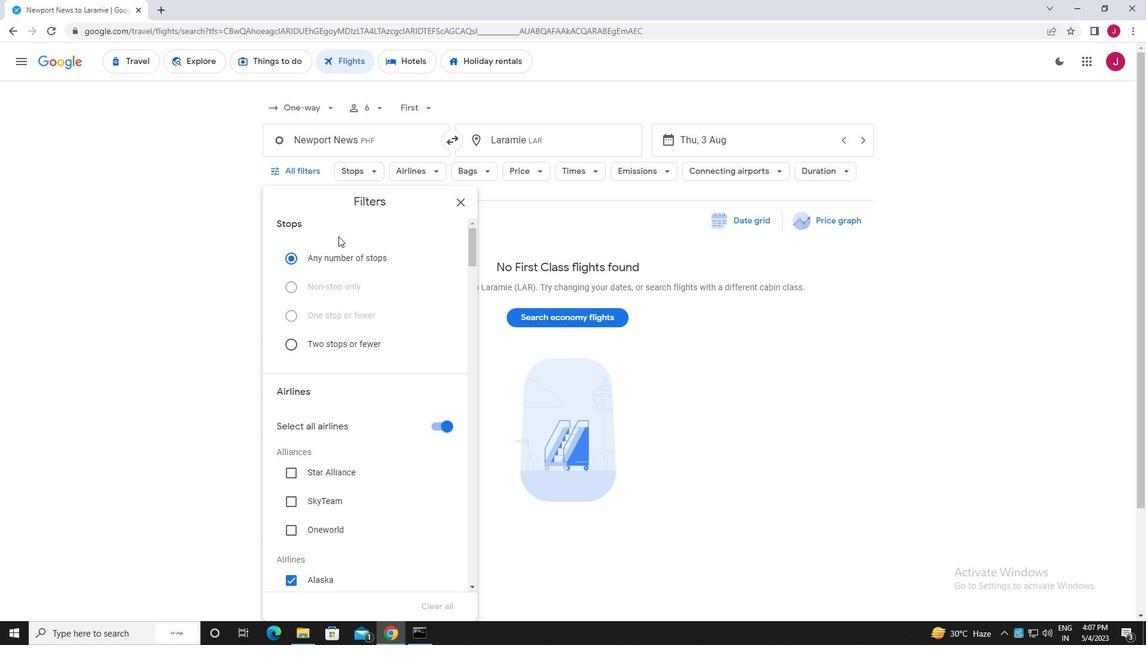 
Action: Mouse scrolled (340, 242) with delta (0, 0)
Screenshot: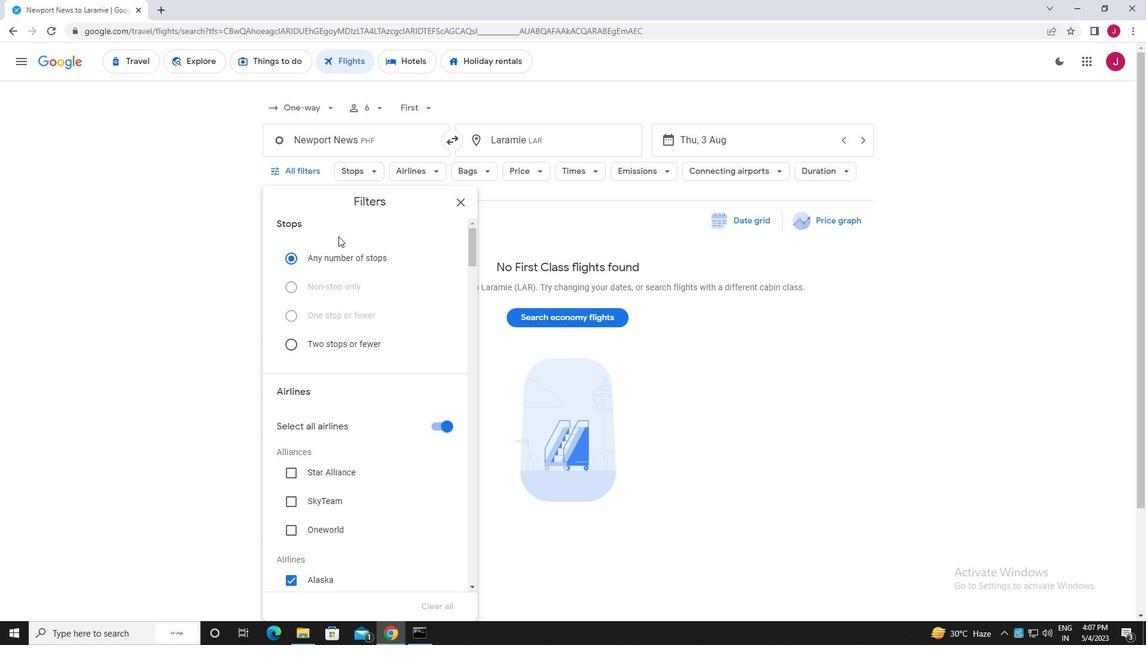 
Action: Mouse moved to (442, 247)
Screenshot: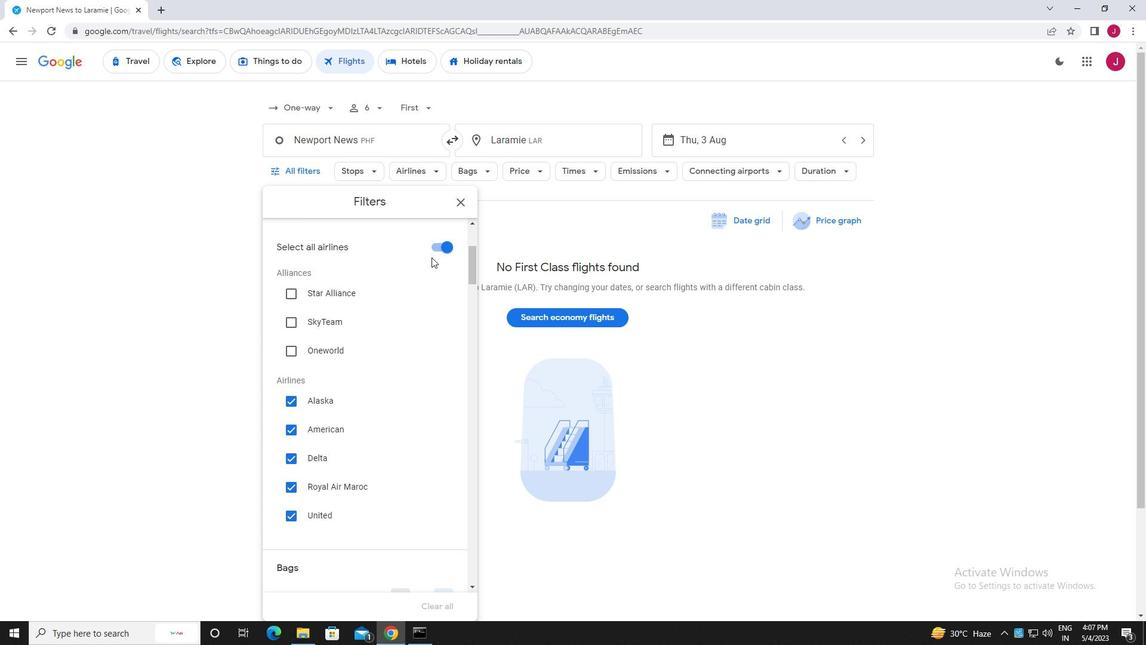 
Action: Mouse pressed left at (442, 247)
Screenshot: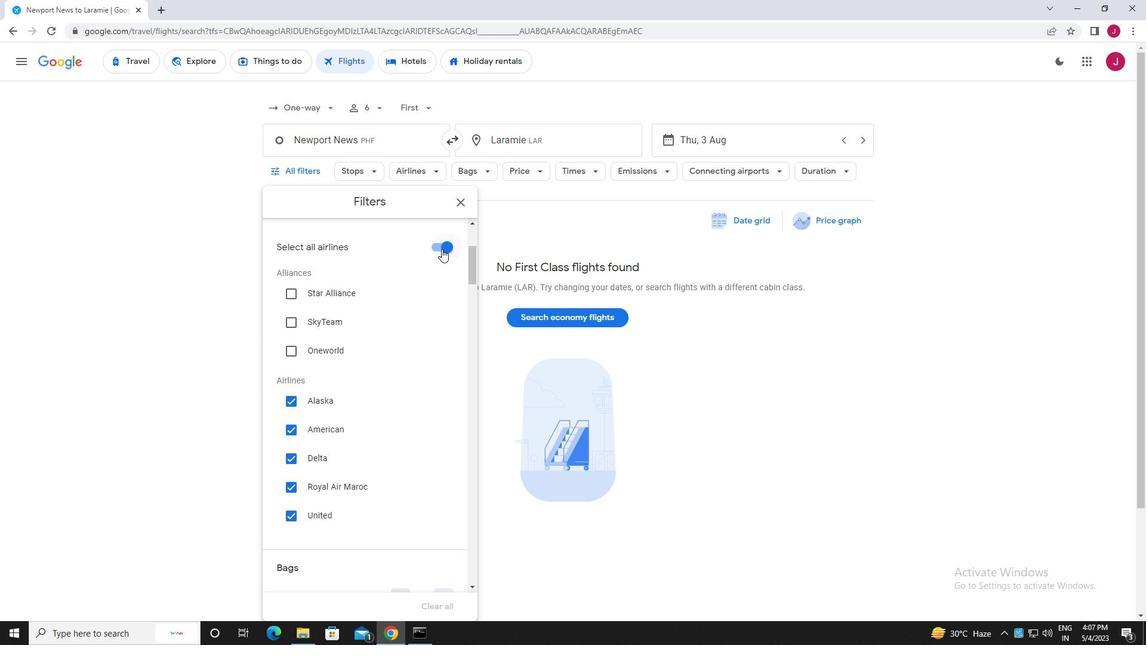 
Action: Mouse moved to (372, 289)
Screenshot: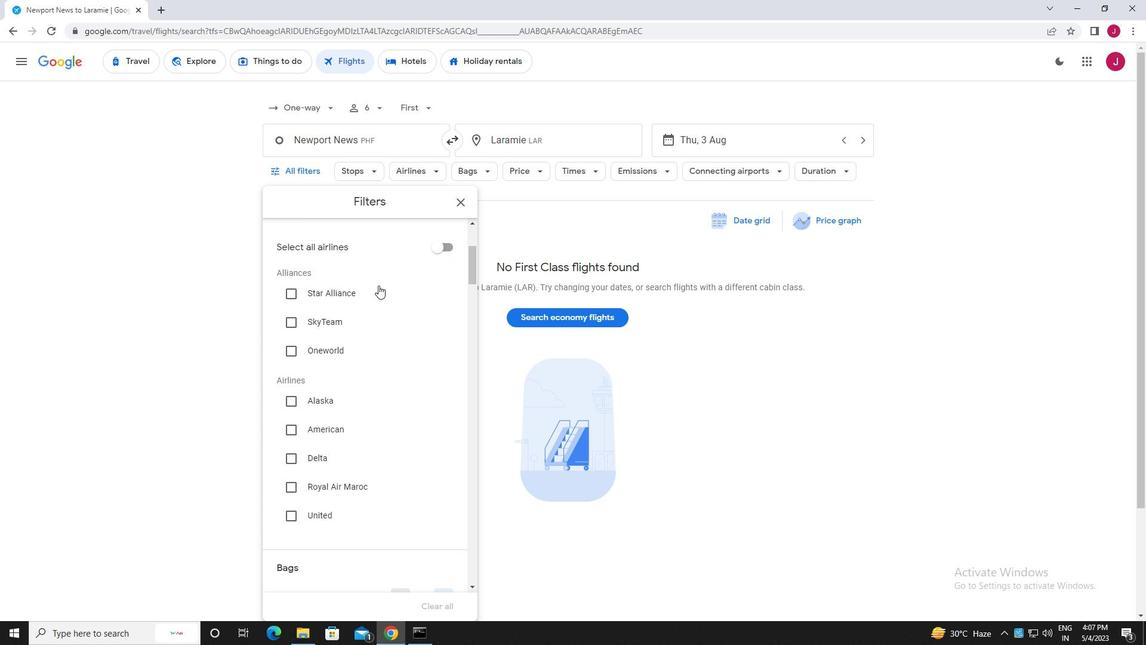 
Action: Mouse scrolled (372, 289) with delta (0, 0)
Screenshot: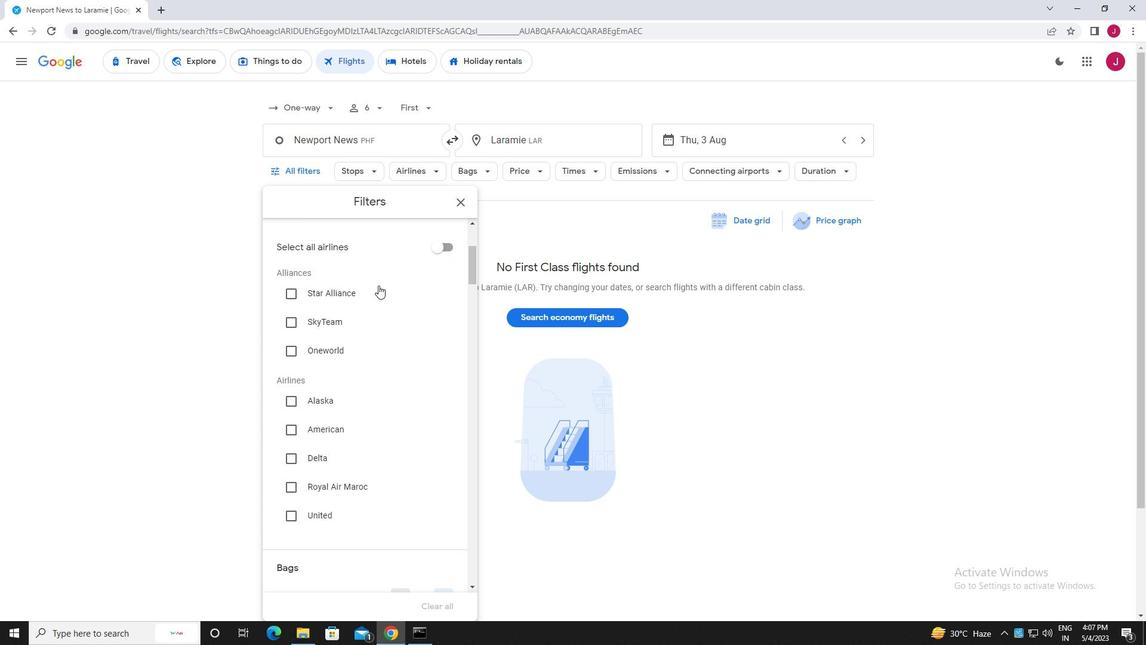 
Action: Mouse moved to (290, 399)
Screenshot: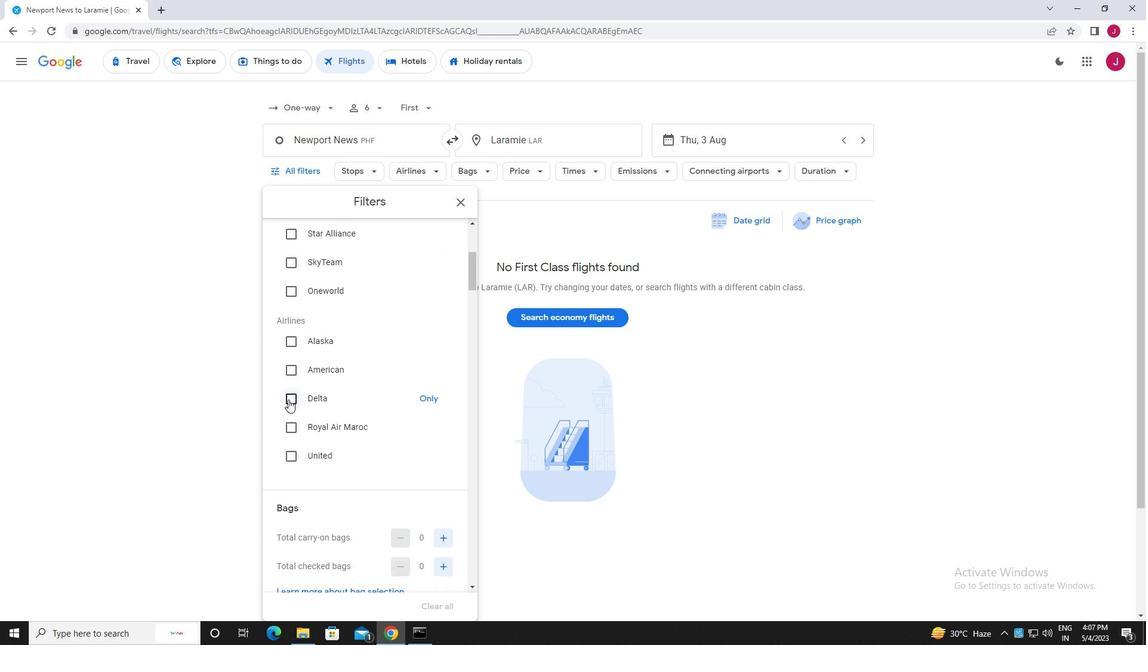 
Action: Mouse pressed left at (290, 399)
Screenshot: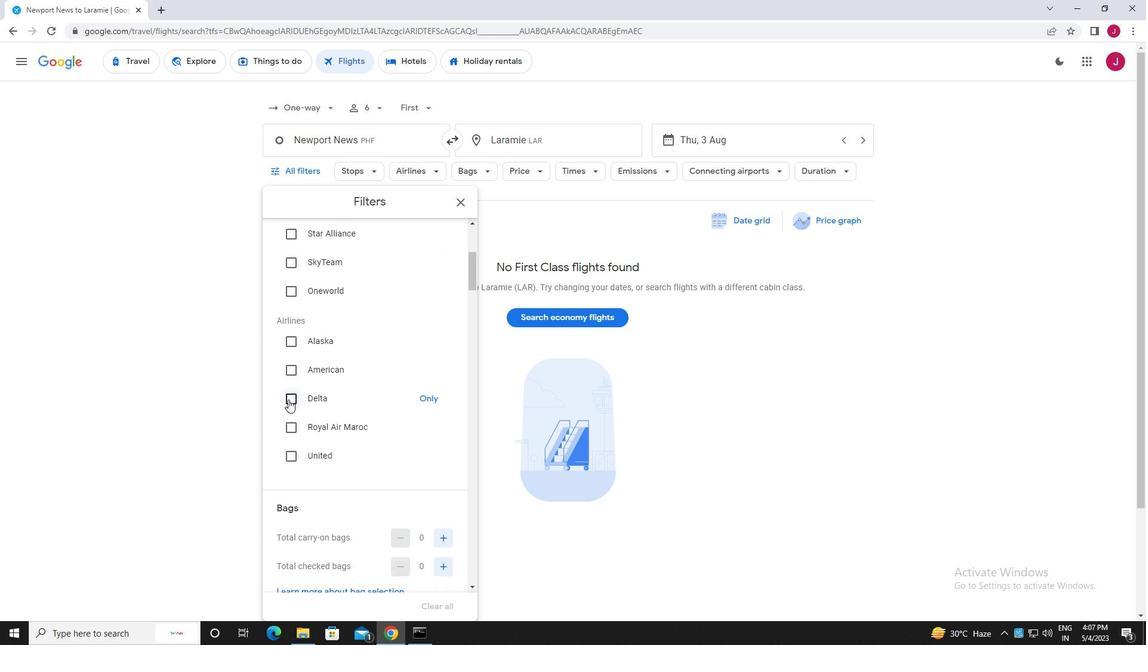 
Action: Mouse moved to (324, 380)
Screenshot: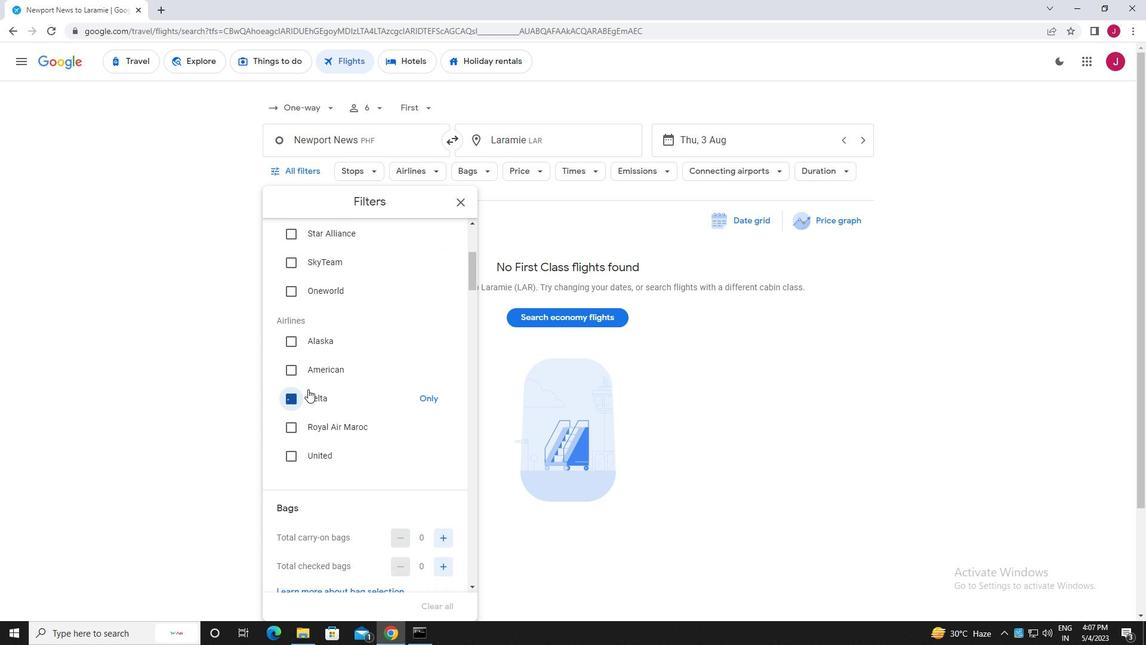 
Action: Mouse scrolled (324, 379) with delta (0, 0)
Screenshot: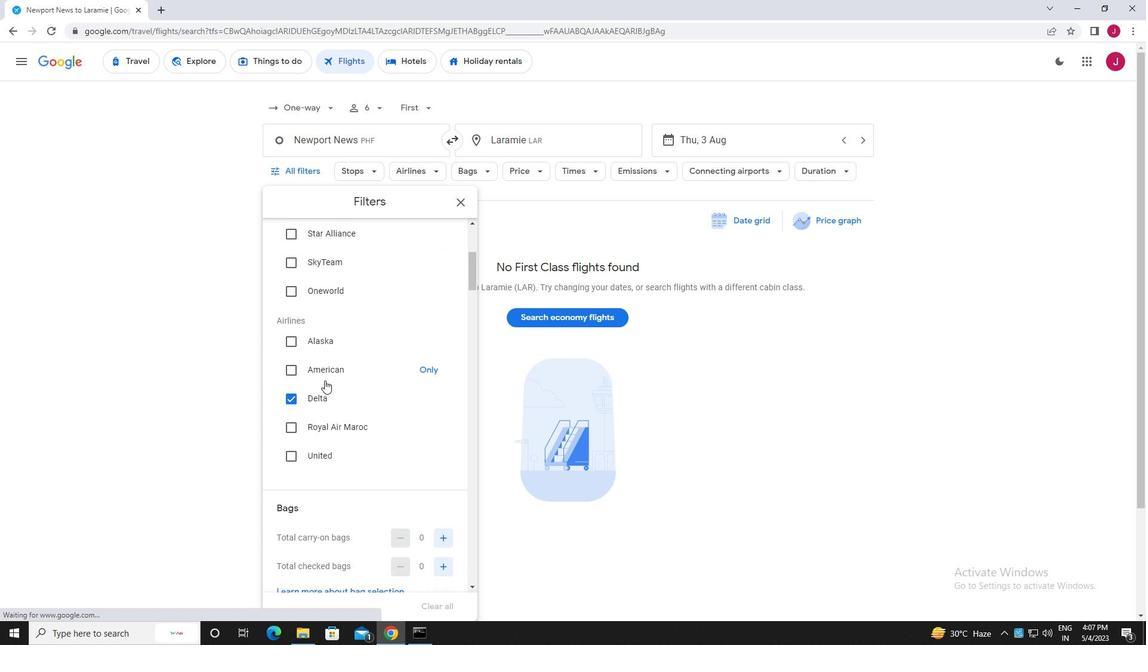 
Action: Mouse scrolled (324, 379) with delta (0, 0)
Screenshot: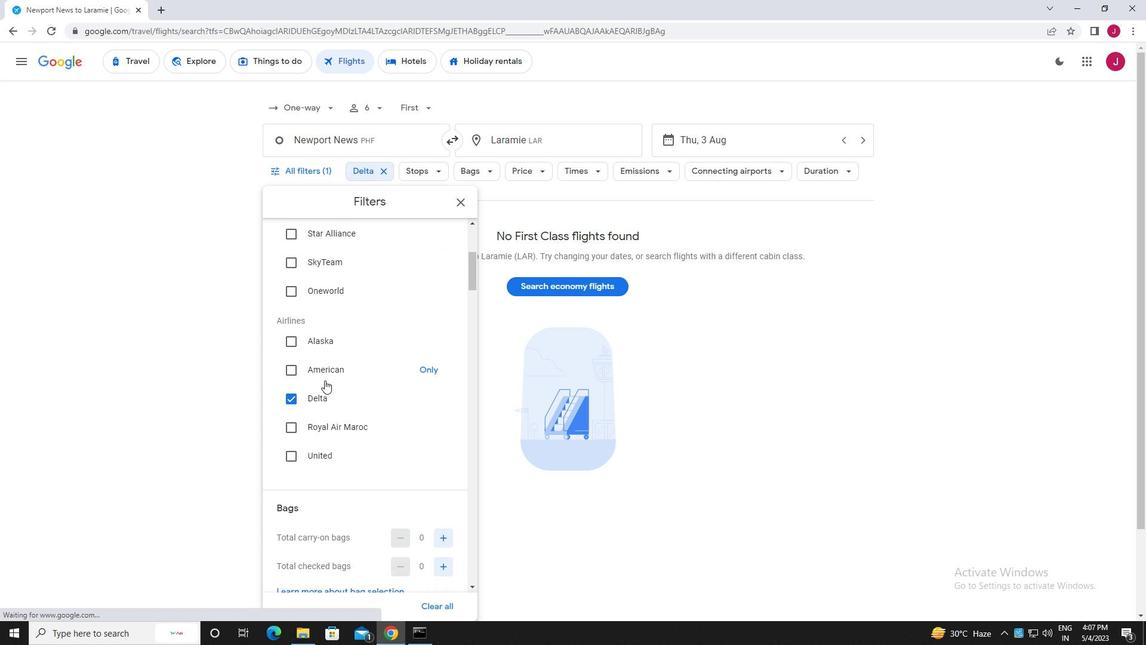 
Action: Mouse scrolled (324, 379) with delta (0, 0)
Screenshot: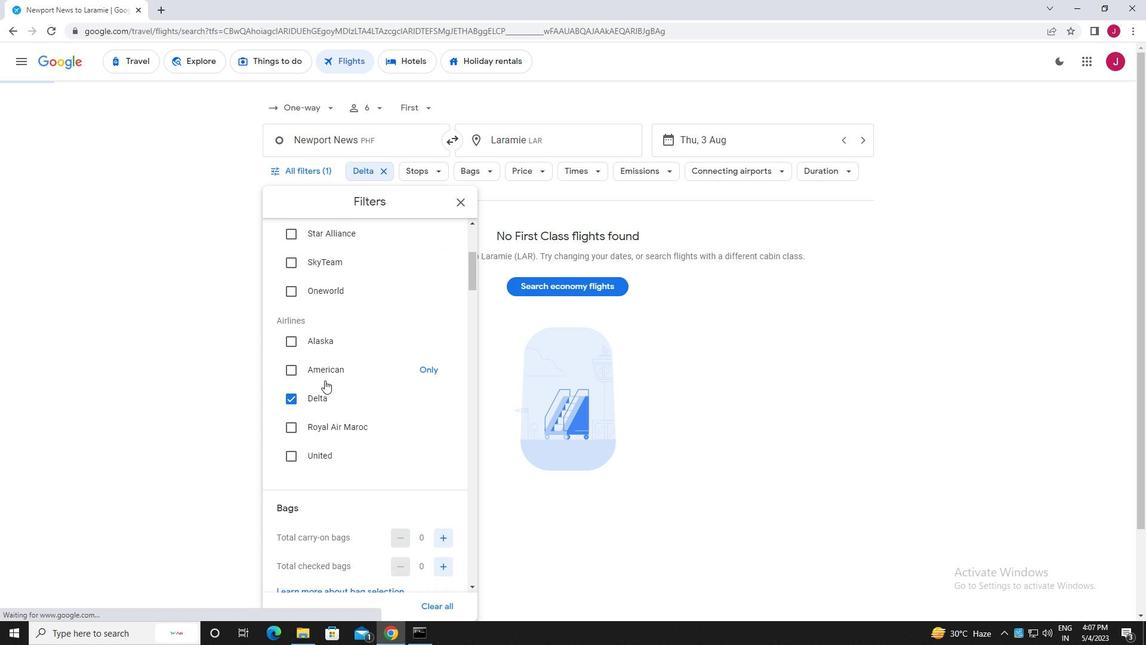 
Action: Mouse scrolled (324, 379) with delta (0, 0)
Screenshot: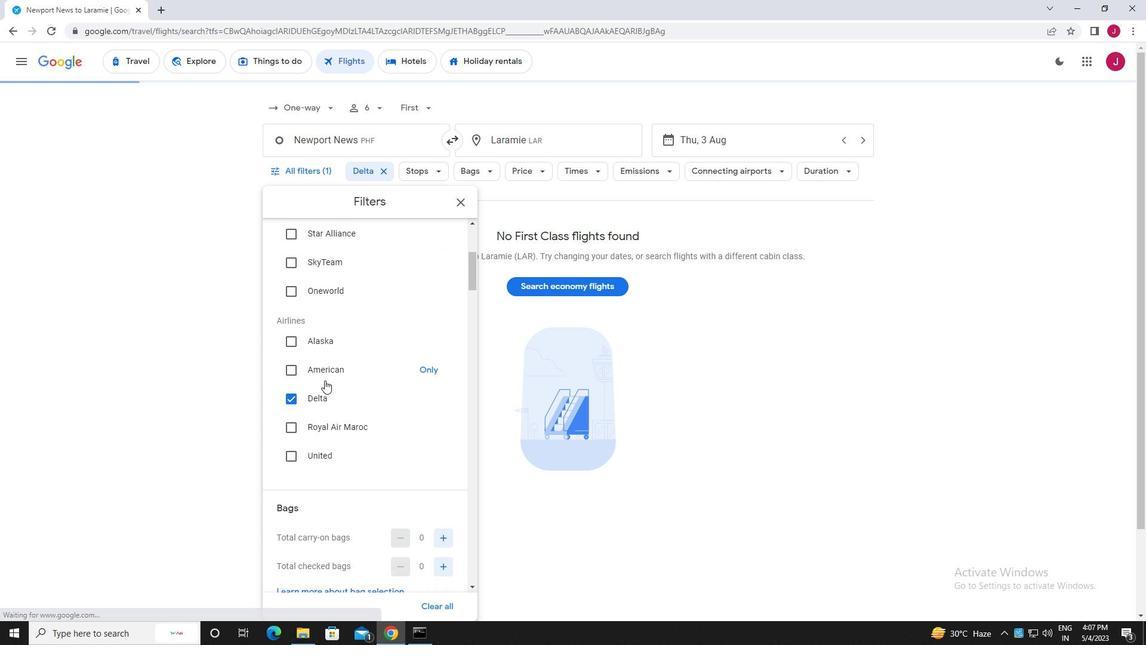 
Action: Mouse moved to (441, 296)
Screenshot: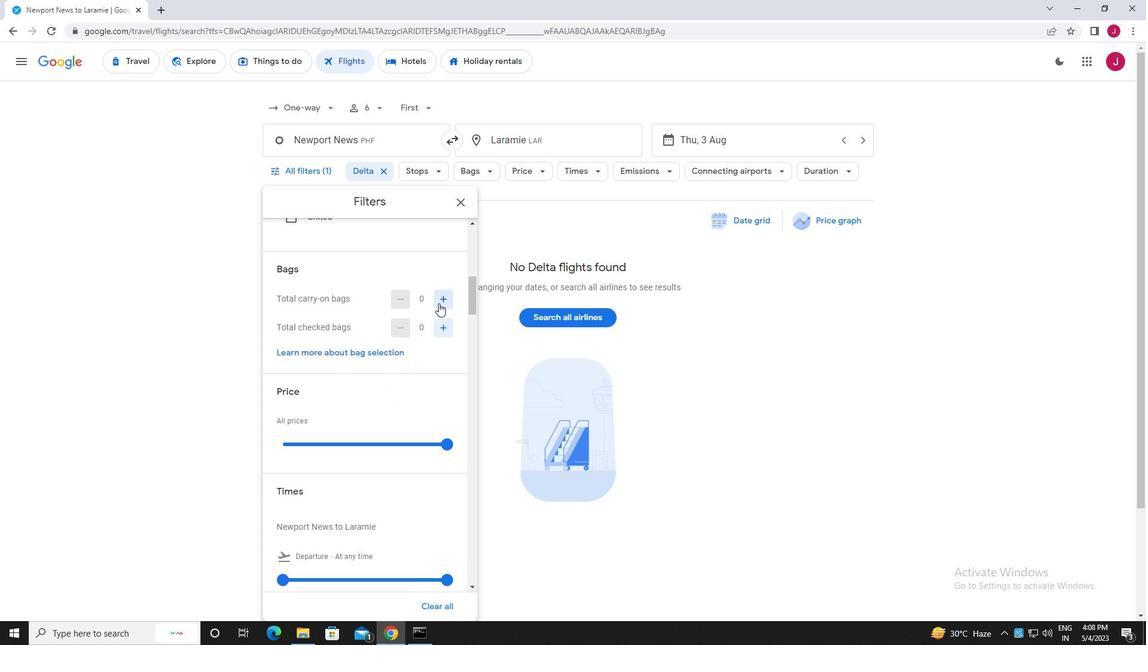 
Action: Mouse pressed left at (441, 296)
Screenshot: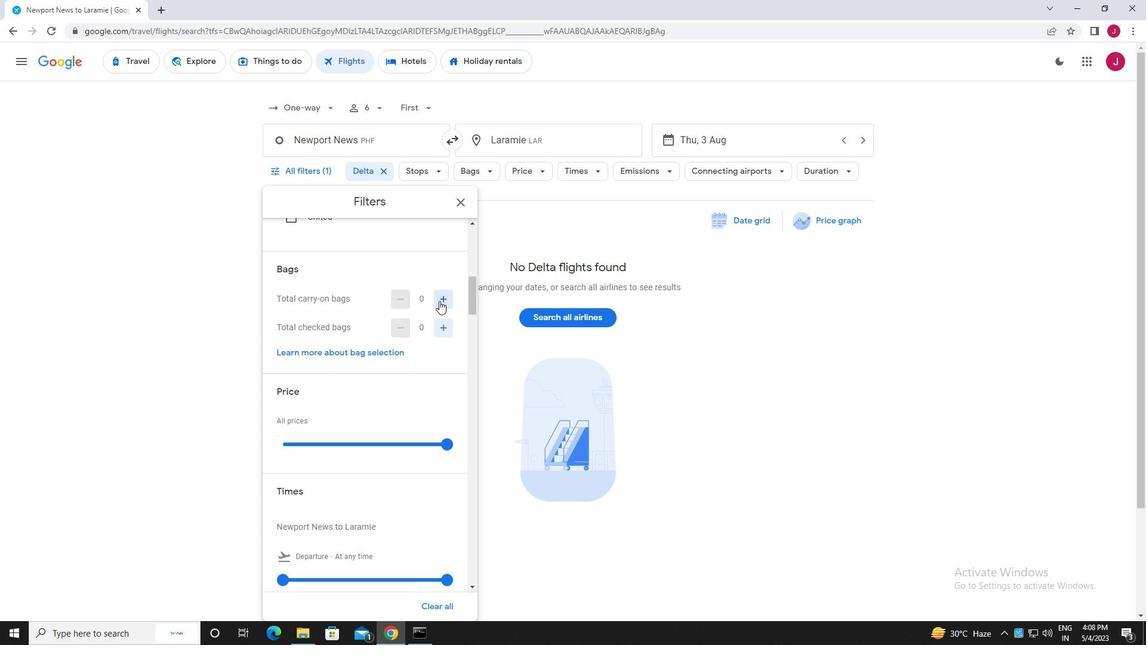 
Action: Mouse pressed left at (441, 296)
Screenshot: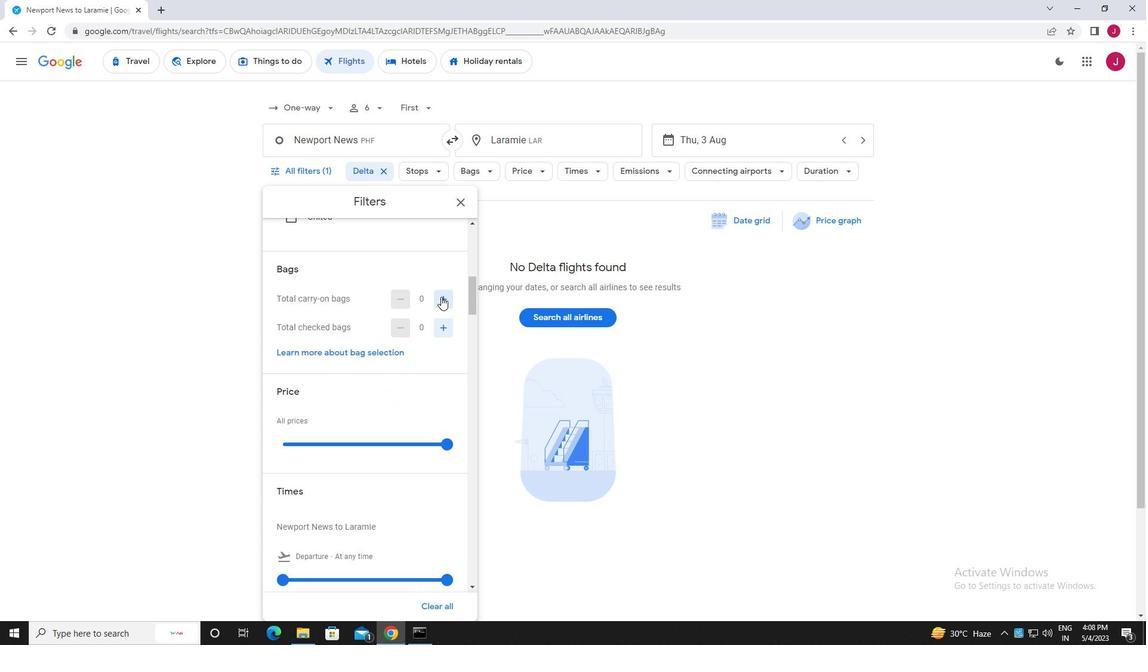 
Action: Mouse moved to (446, 443)
Screenshot: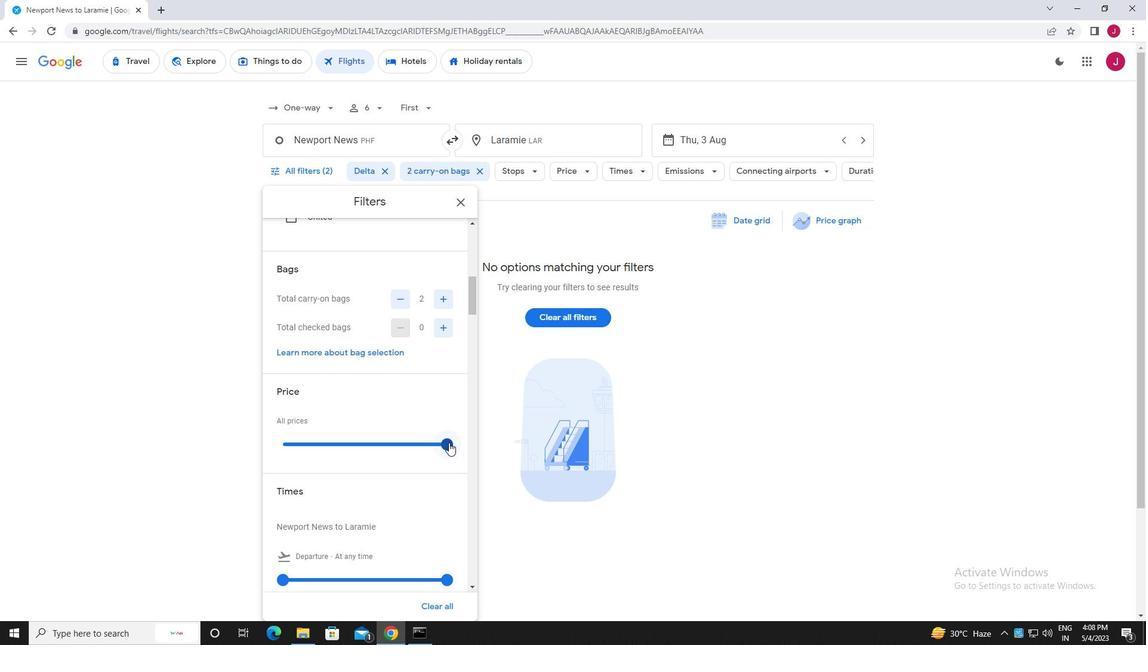 
Action: Mouse pressed left at (446, 443)
Screenshot: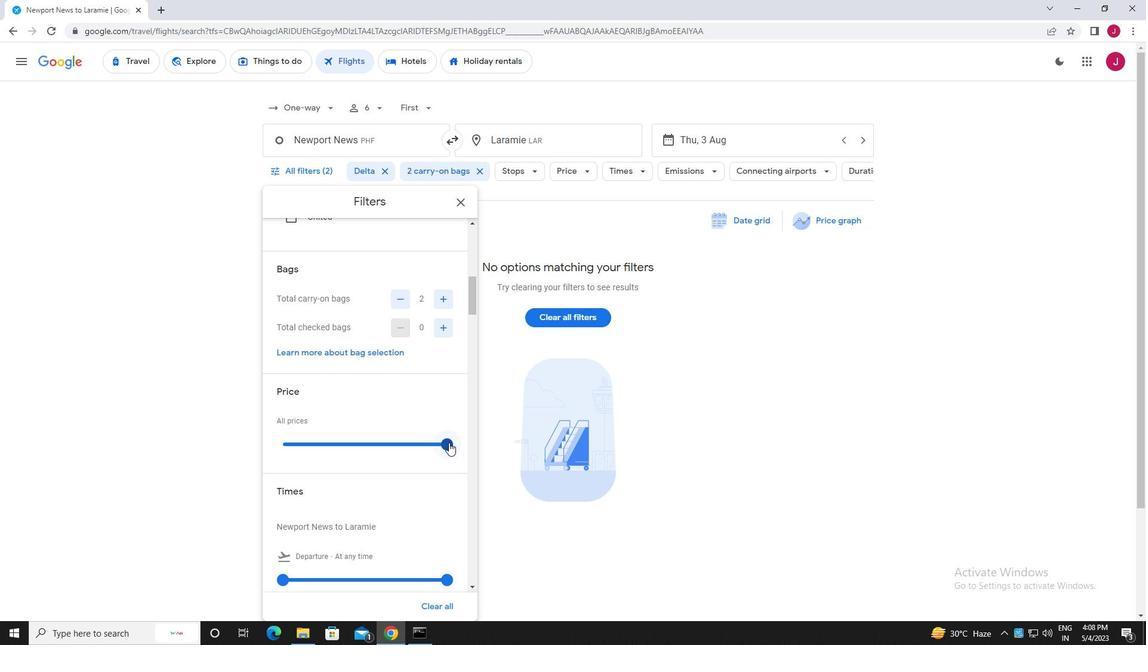 
Action: Mouse moved to (440, 422)
Screenshot: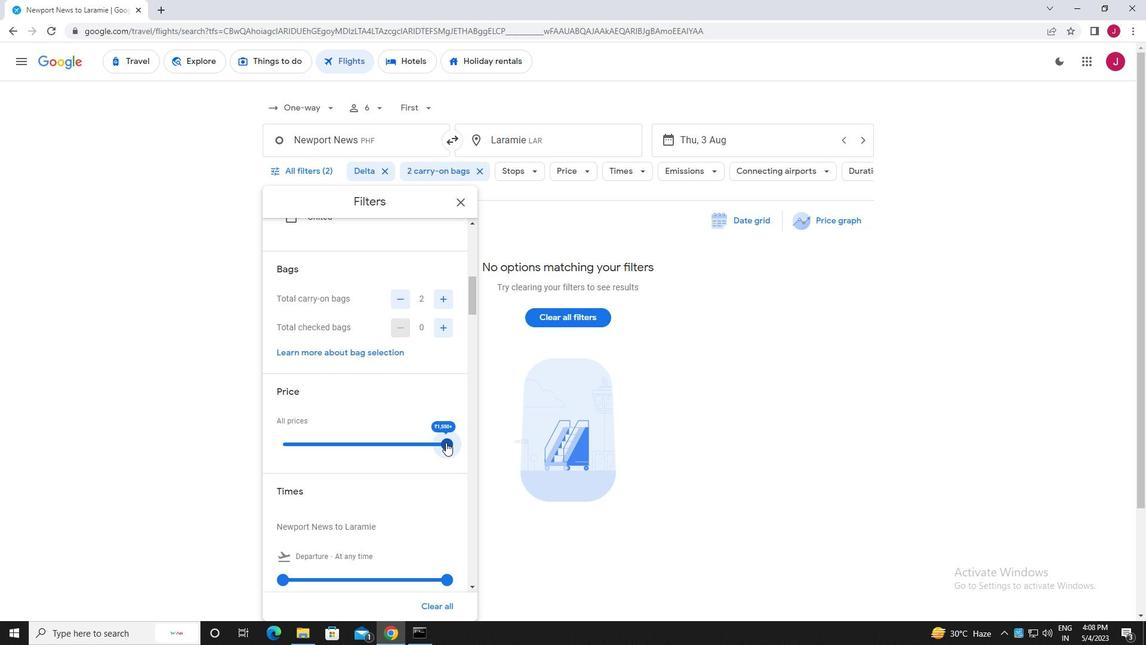 
Action: Mouse scrolled (440, 421) with delta (0, 0)
Screenshot: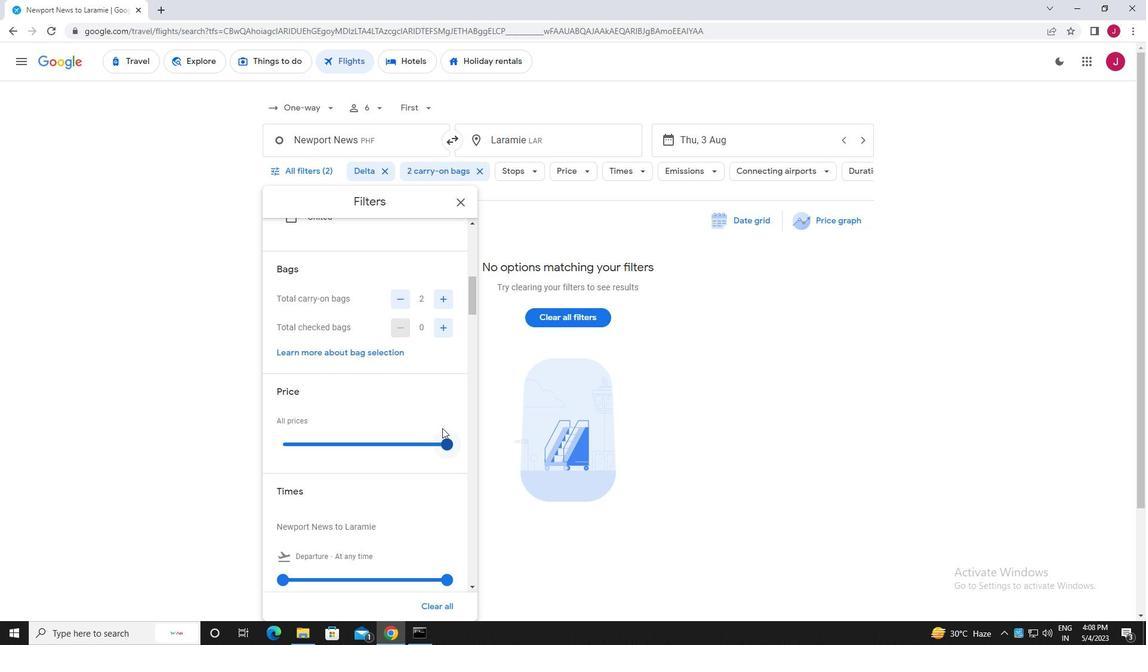 
Action: Mouse scrolled (440, 421) with delta (0, 0)
Screenshot: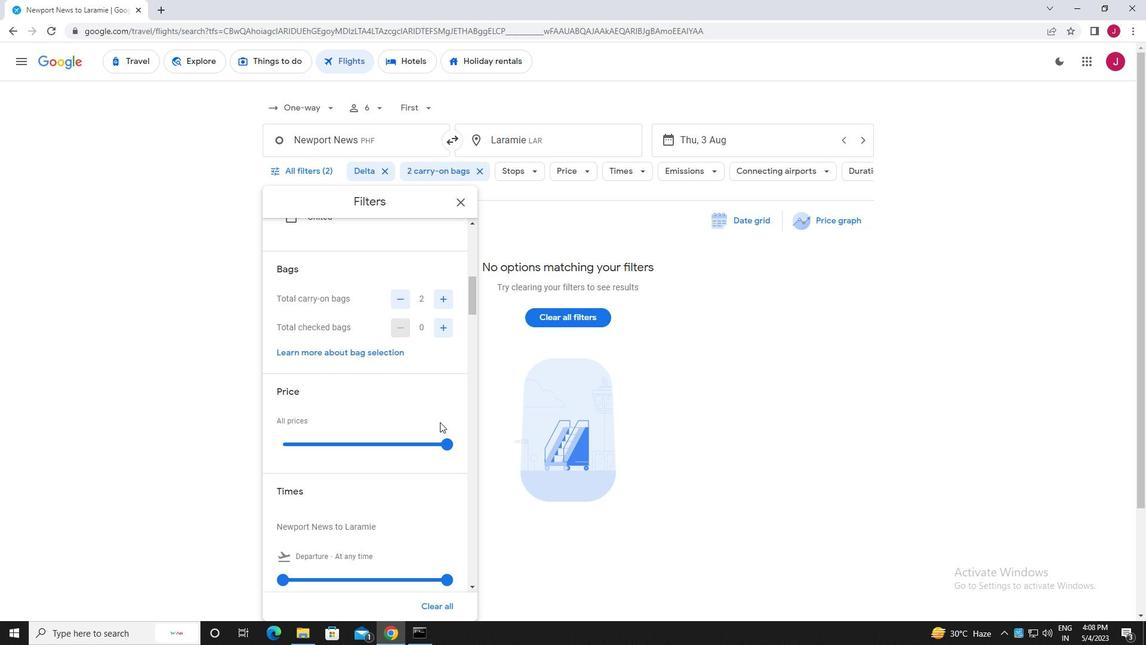 
Action: Mouse scrolled (440, 421) with delta (0, 0)
Screenshot: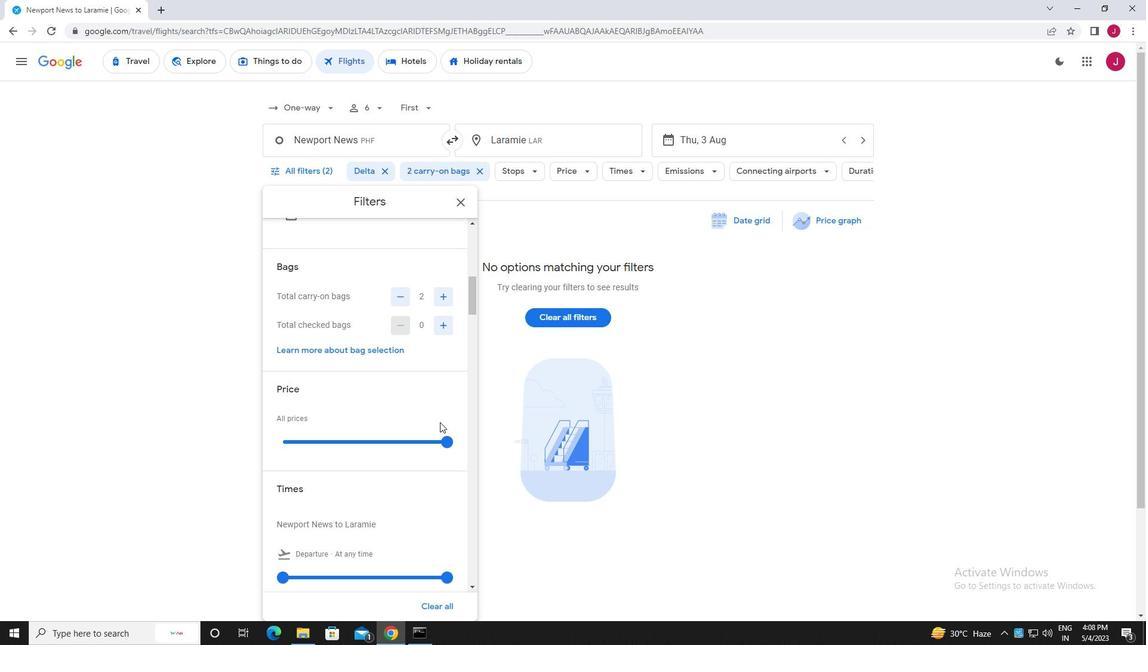 
Action: Mouse moved to (285, 400)
Screenshot: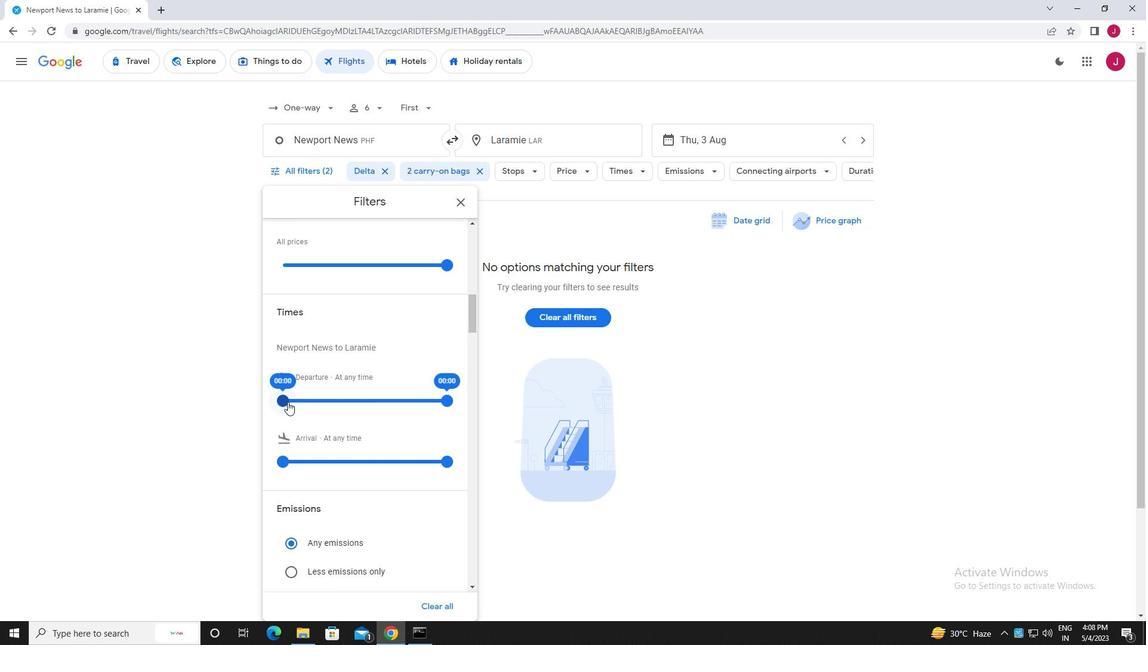 
Action: Mouse pressed left at (285, 400)
Screenshot: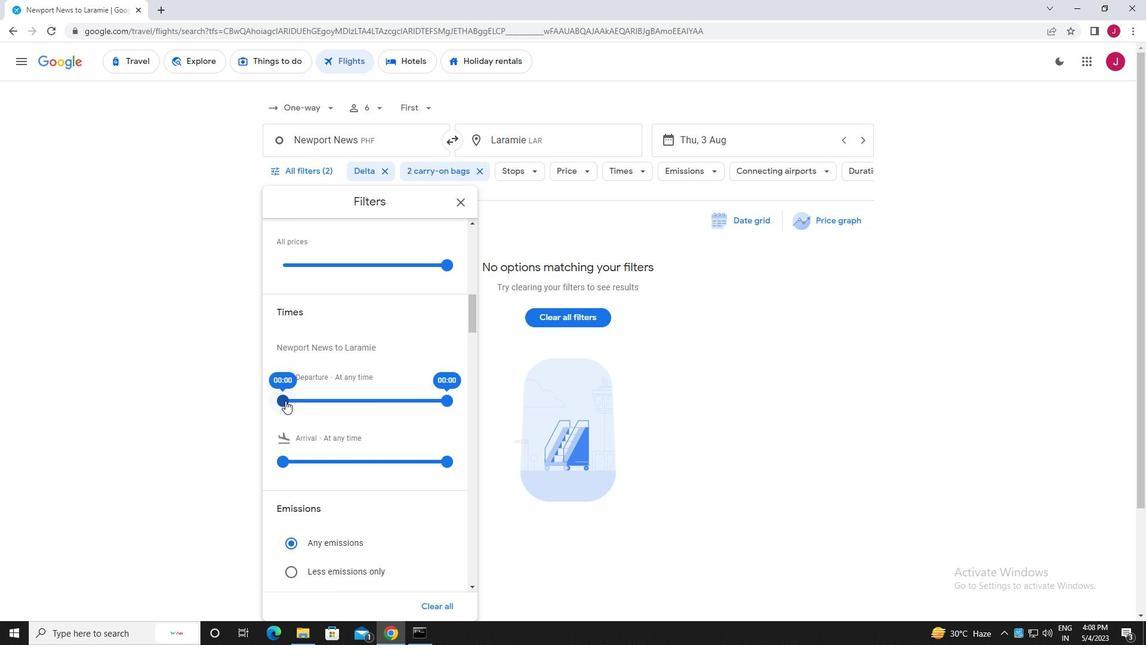 
Action: Mouse moved to (449, 400)
Screenshot: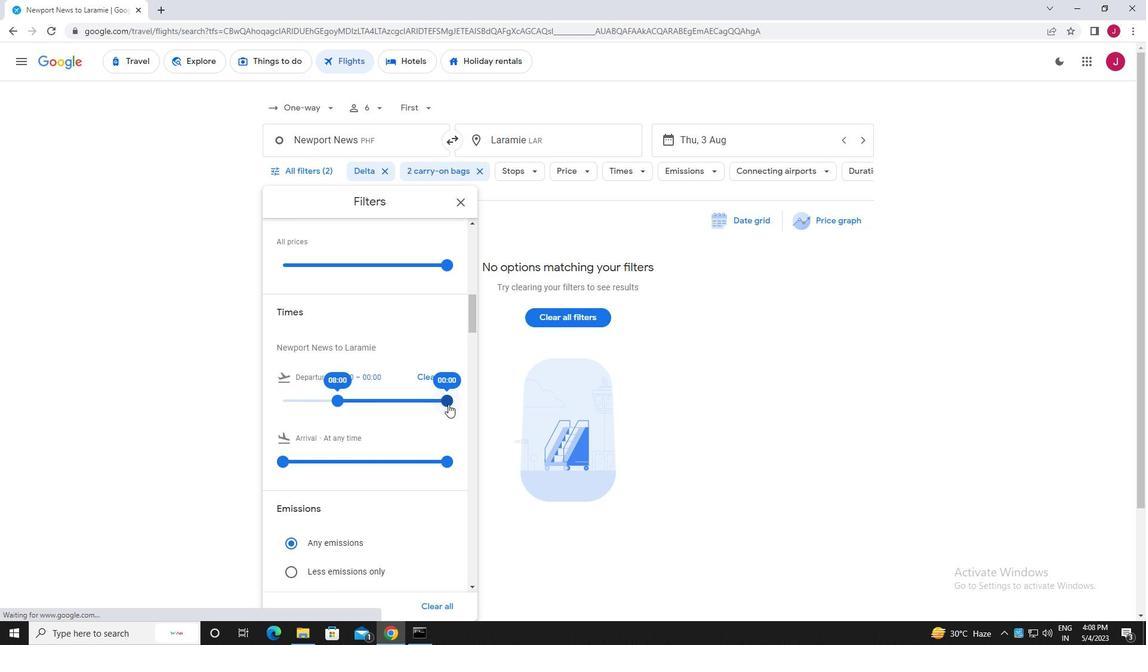 
Action: Mouse pressed left at (449, 400)
Screenshot: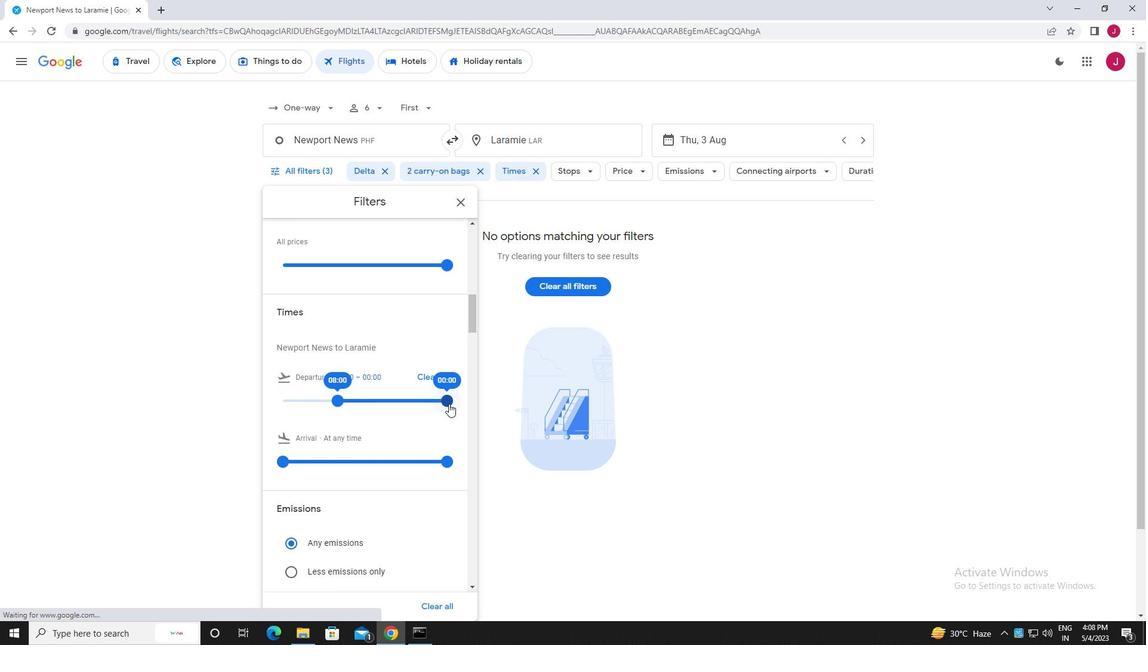 
Action: Mouse moved to (456, 200)
Screenshot: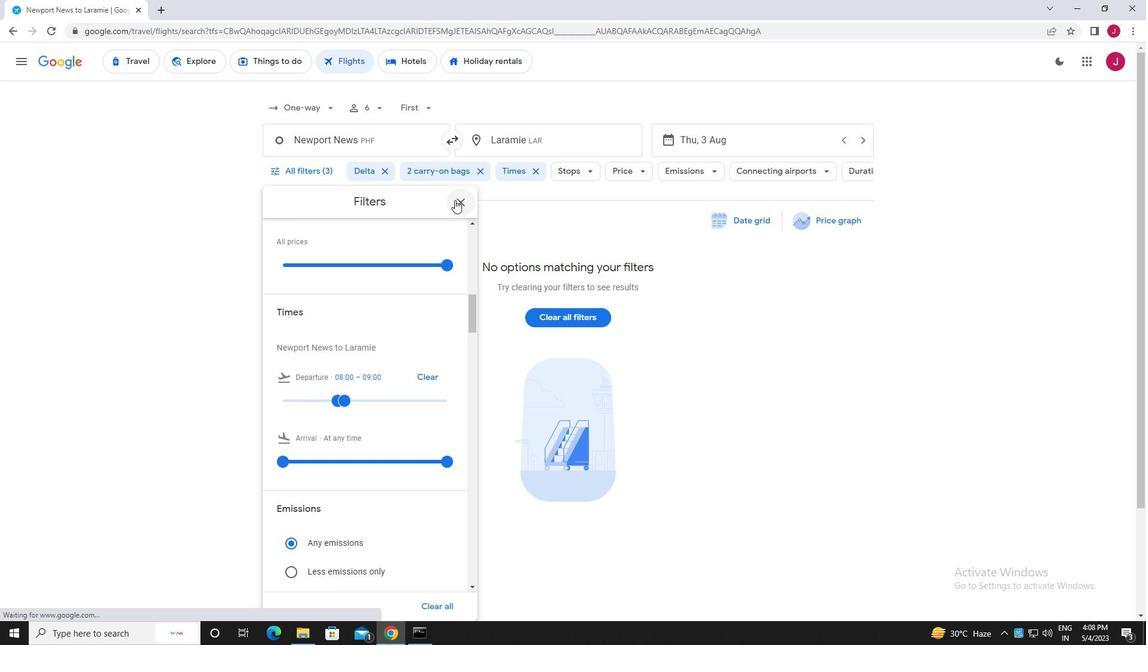 
Action: Mouse pressed left at (456, 200)
Screenshot: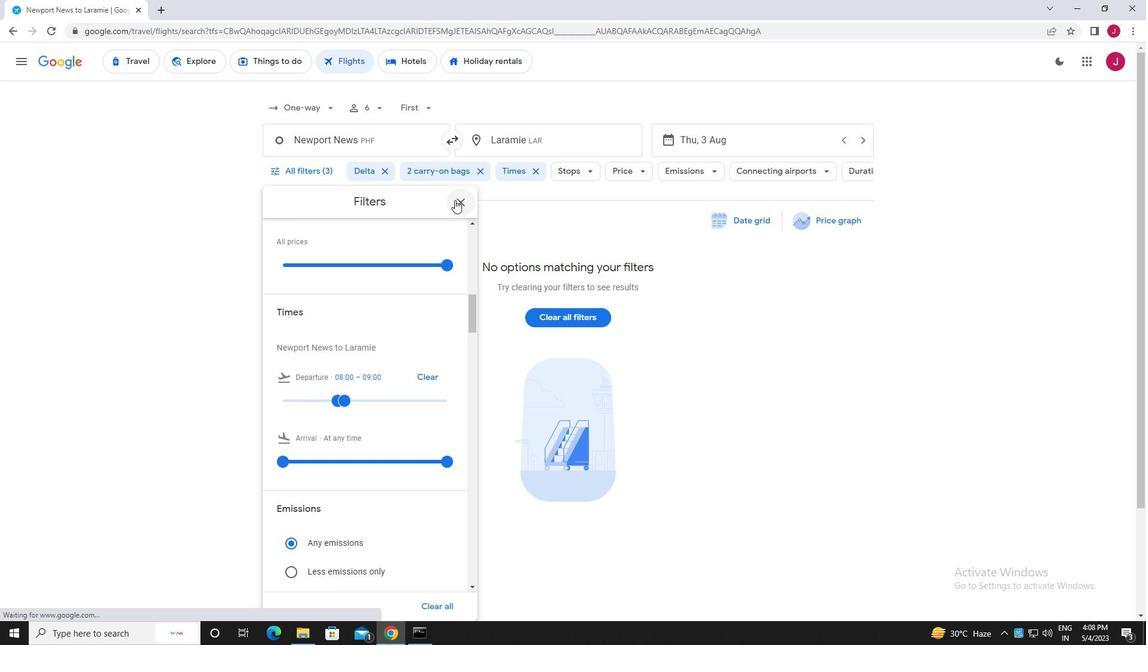 
Action: Mouse moved to (456, 201)
Screenshot: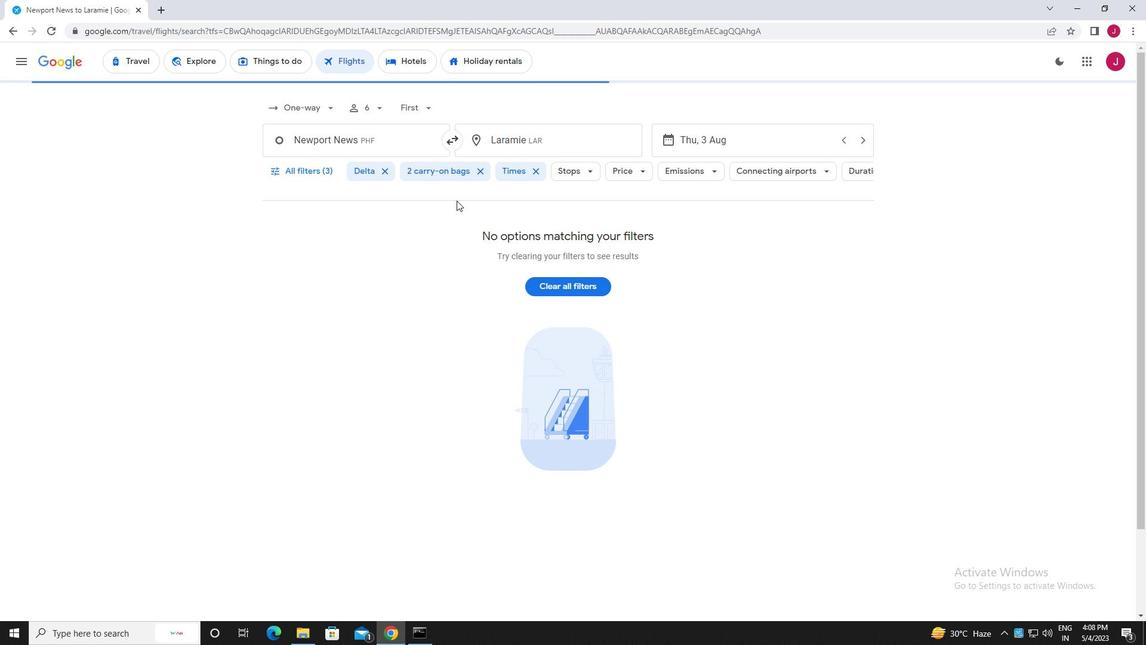 
